 Task: Add Attachment from "Attach a link" to Card Card0000000080 in Board Board0000000020 in Workspace WS0000000007 in Trello. Add Cover Red to Card Card0000000080 in Board Board0000000020 in Workspace WS0000000007 in Trello. Add "Join Card" Button Button0000000080  to Card Card0000000080 in Board Board0000000020 in Workspace WS0000000007 in Trello. Add Description DS0000000080 to Card Card0000000080 in Board Board0000000020 in Workspace WS0000000007 in Trello. Add Comment CM0000000080 to Card Card0000000080 in Board Board0000000020 in Workspace WS0000000007 in Trello
Action: Mouse moved to (359, 516)
Screenshot: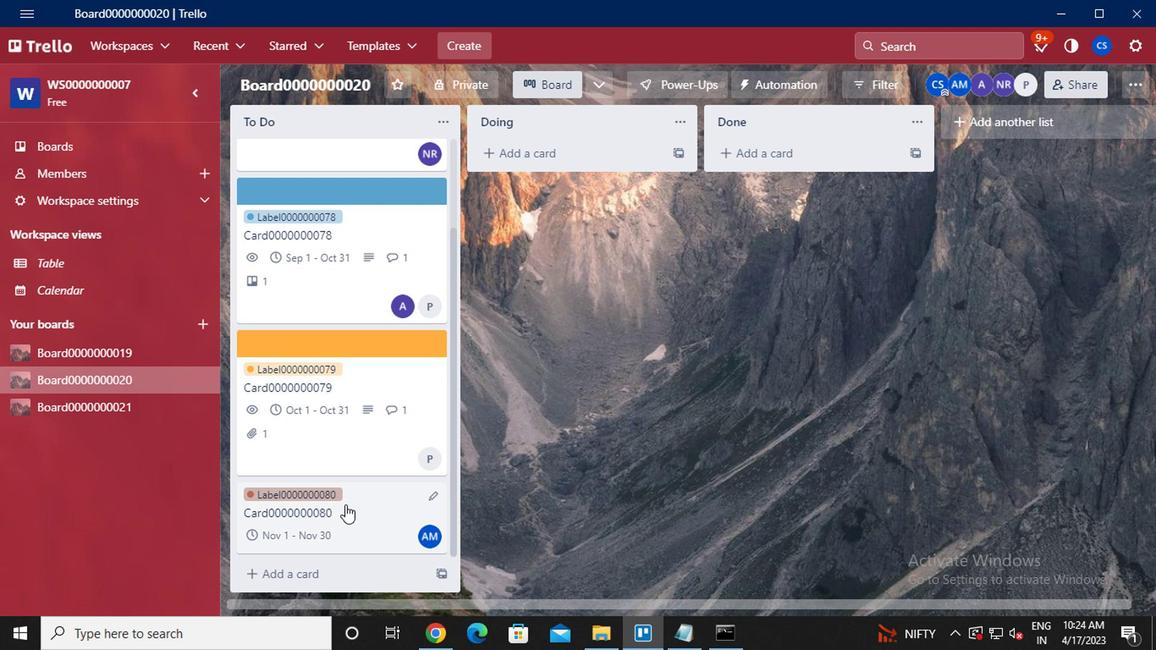 
Action: Mouse pressed left at (359, 516)
Screenshot: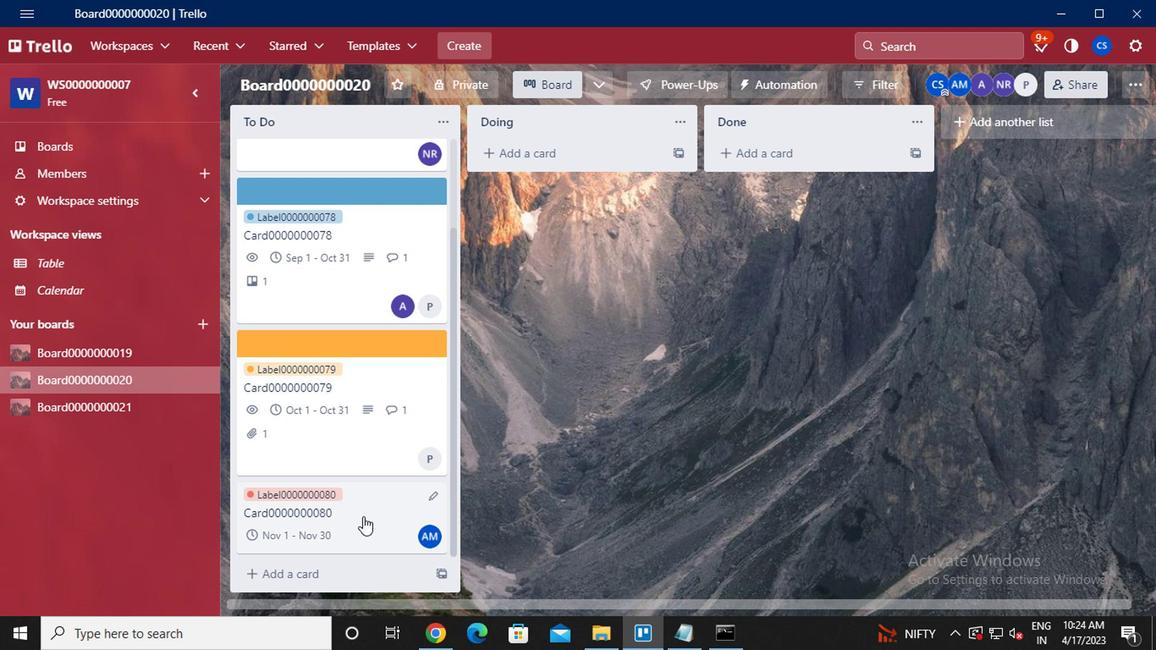 
Action: Mouse moved to (803, 356)
Screenshot: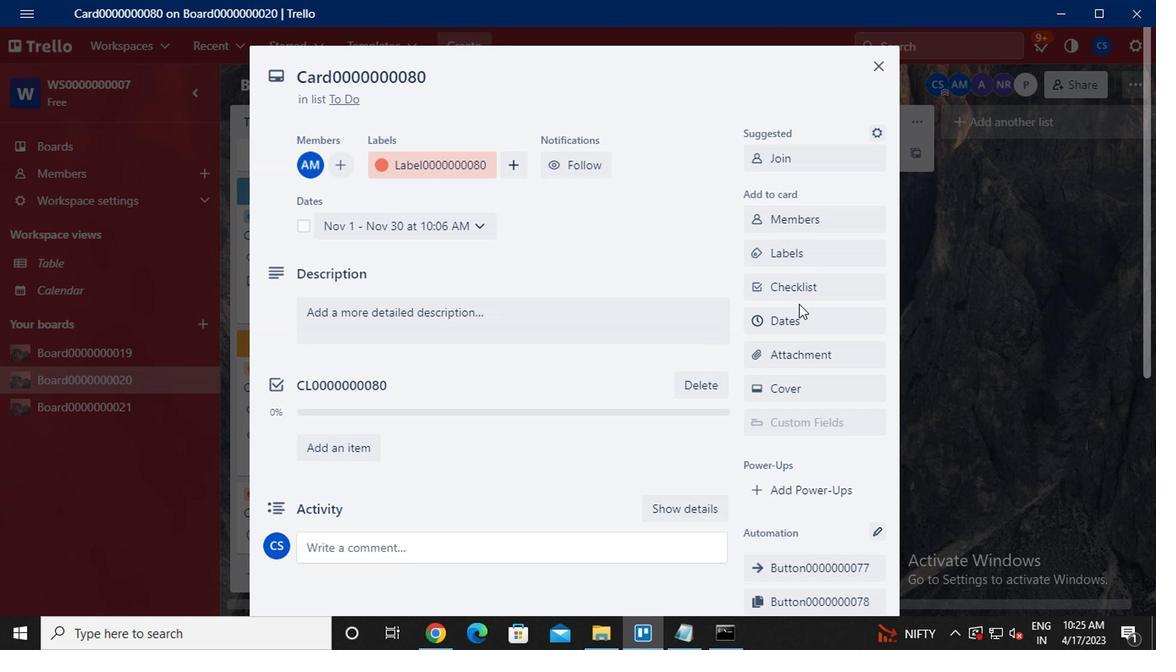 
Action: Mouse pressed left at (803, 356)
Screenshot: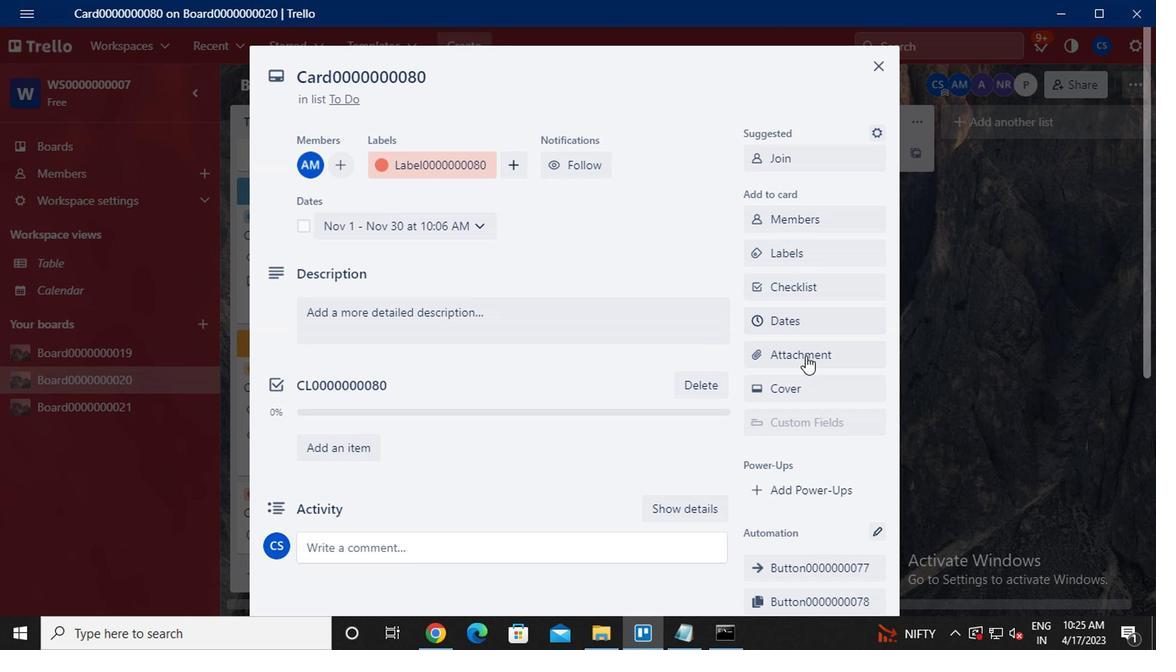 
Action: Key pressed ctrl+V<Key.enter>
Screenshot: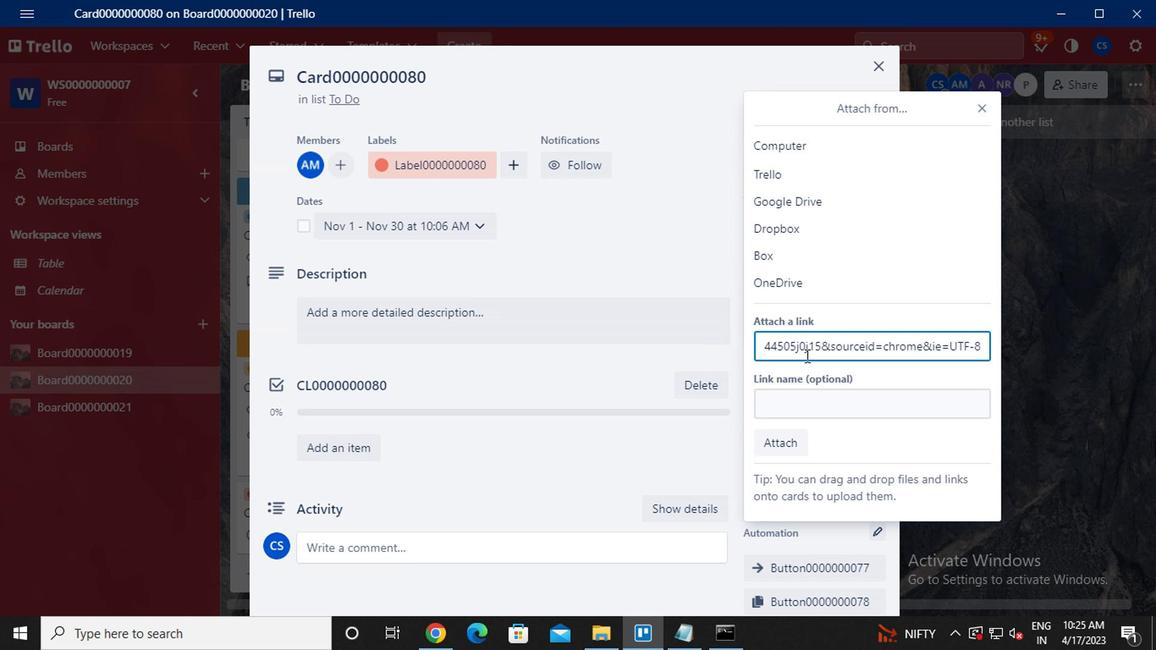 
Action: Mouse moved to (818, 296)
Screenshot: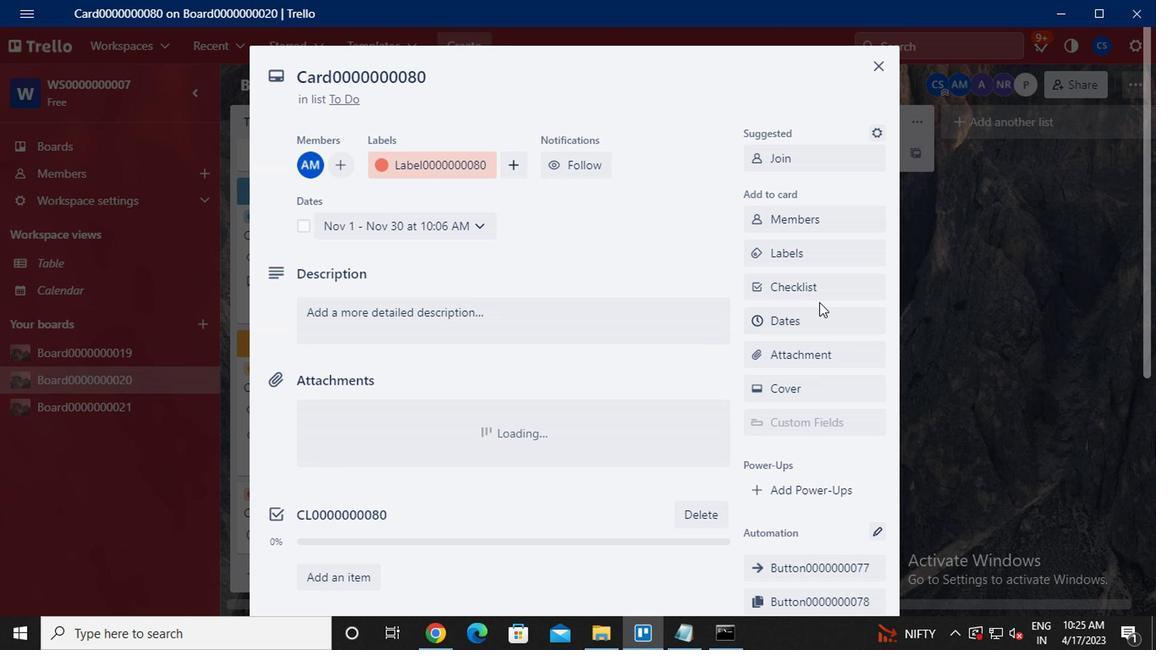 
Action: Mouse pressed left at (818, 296)
Screenshot: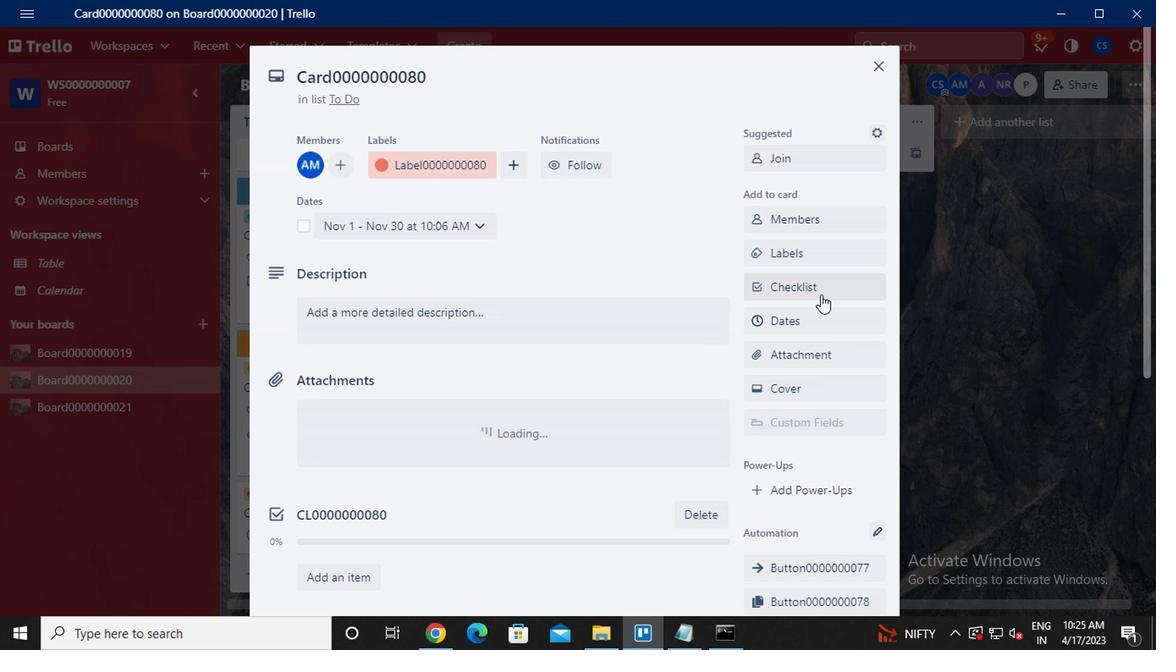 
Action: Mouse moved to (976, 324)
Screenshot: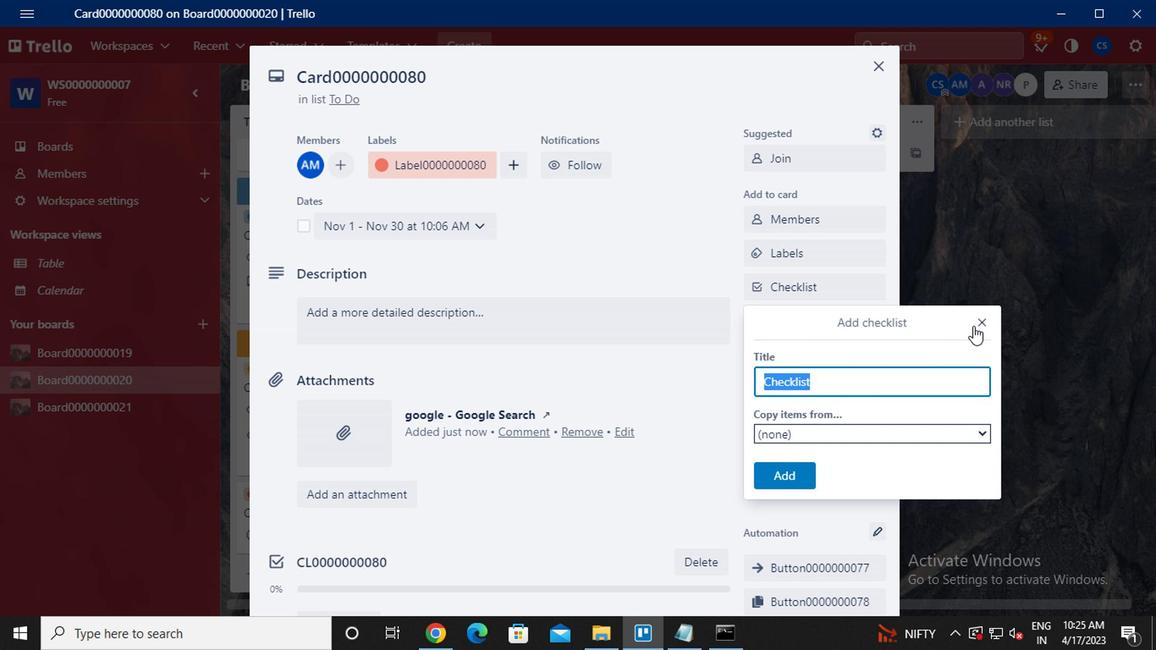 
Action: Mouse pressed left at (976, 324)
Screenshot: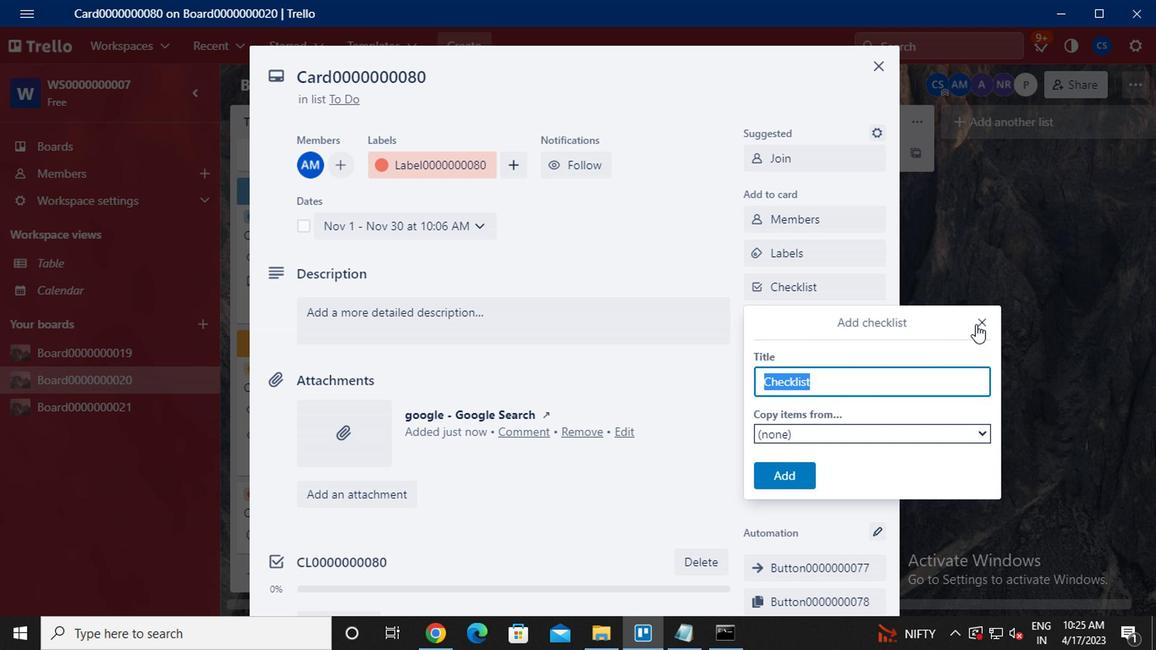
Action: Mouse moved to (807, 383)
Screenshot: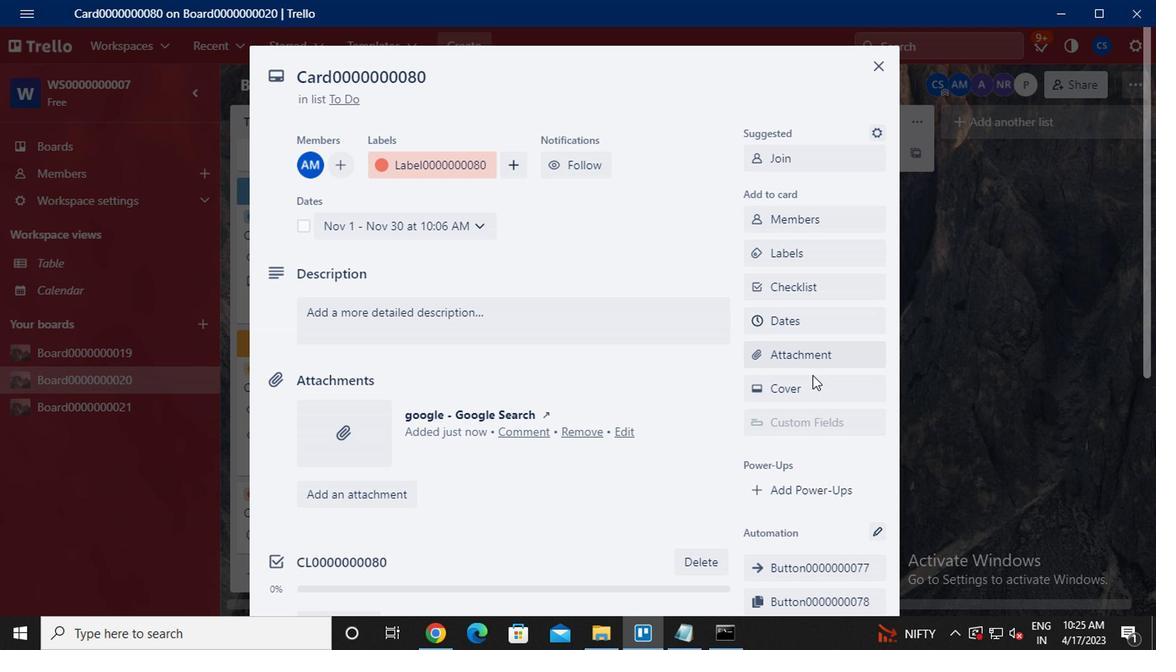 
Action: Mouse pressed left at (807, 383)
Screenshot: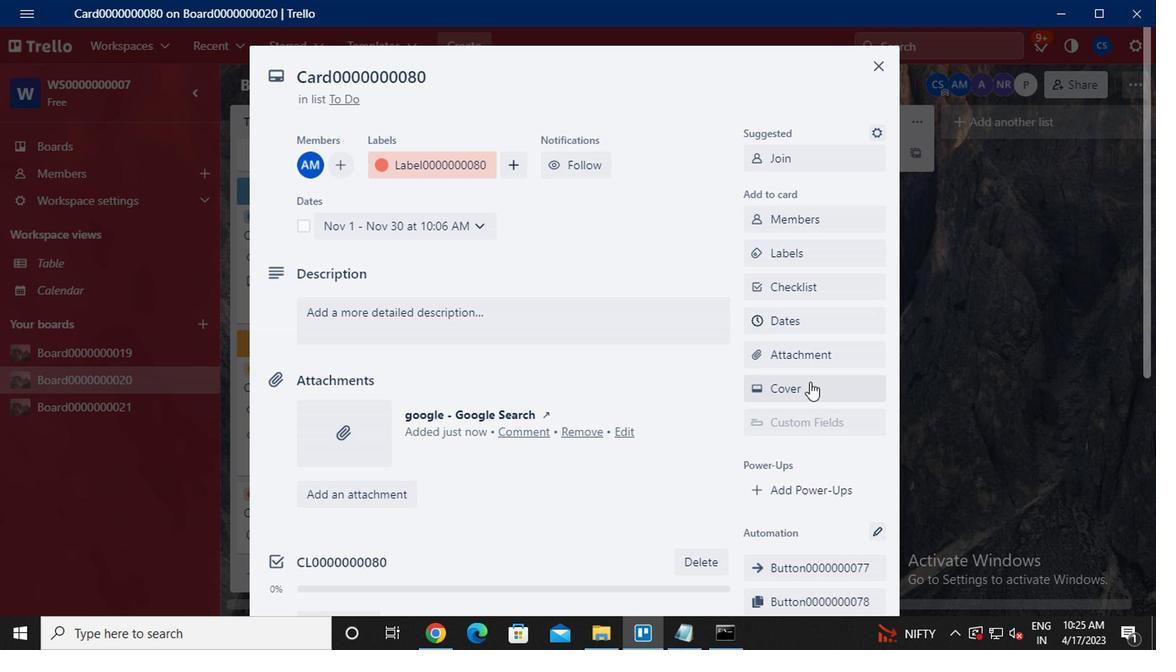 
Action: Mouse moved to (920, 285)
Screenshot: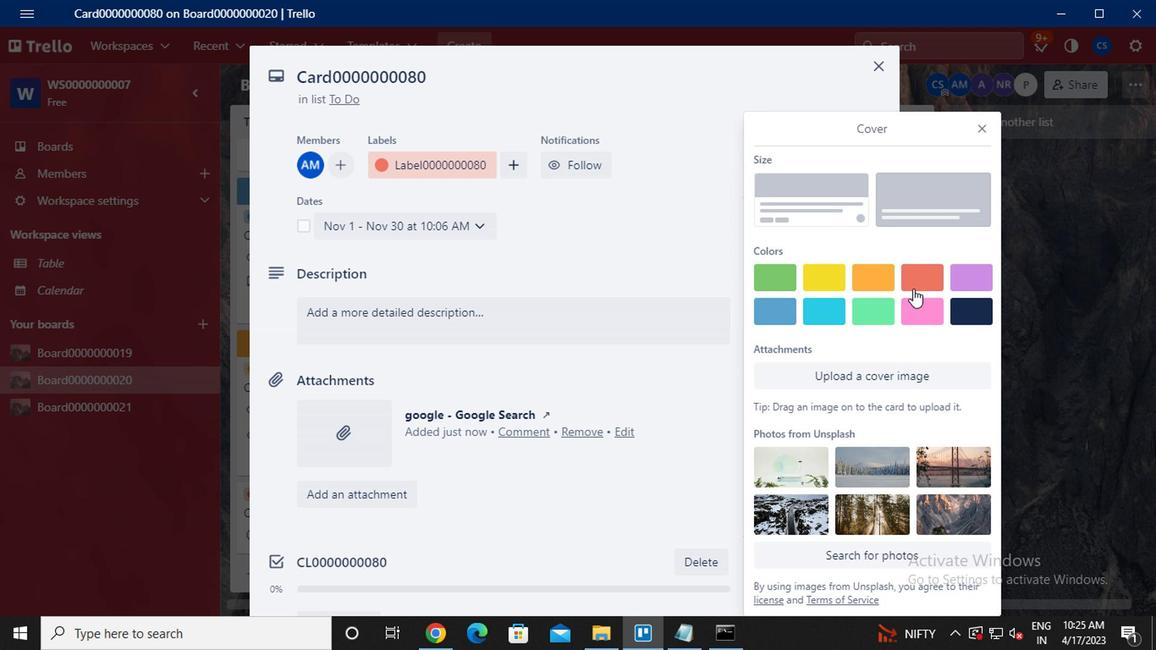 
Action: Mouse pressed left at (920, 285)
Screenshot: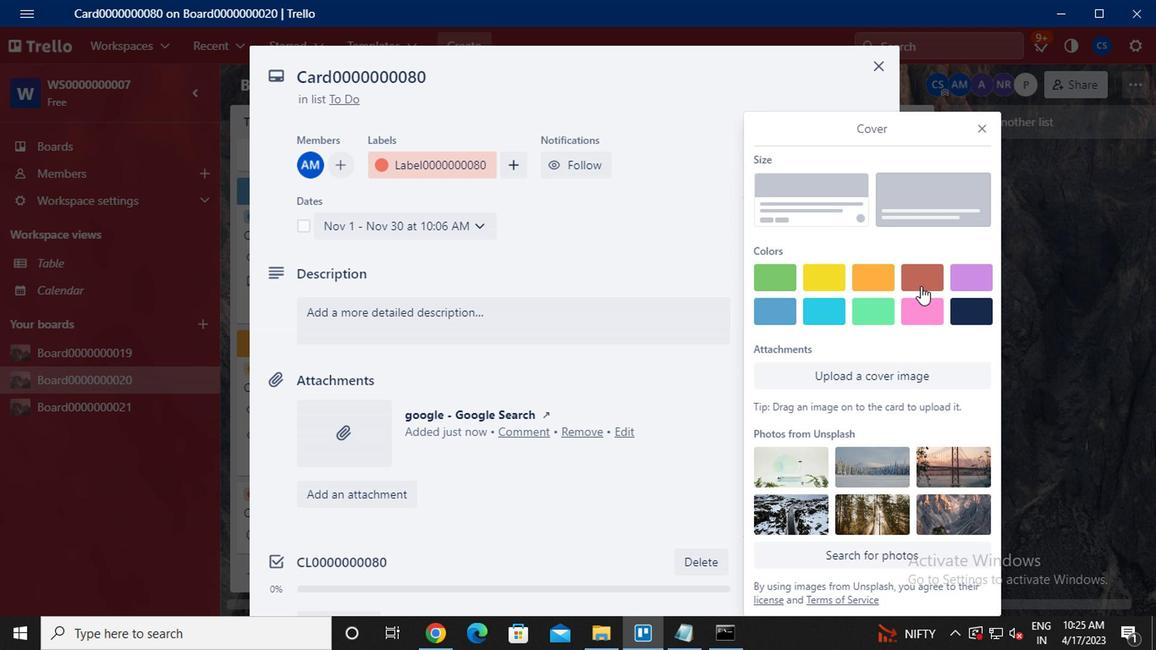 
Action: Mouse moved to (974, 104)
Screenshot: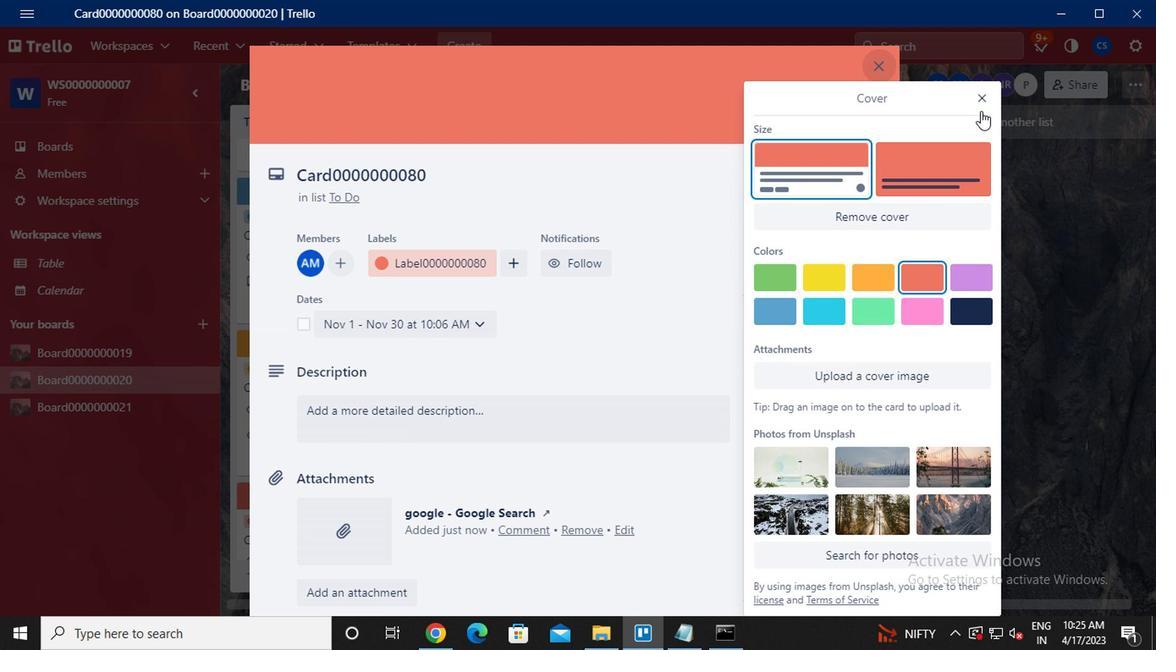 
Action: Mouse pressed left at (974, 104)
Screenshot: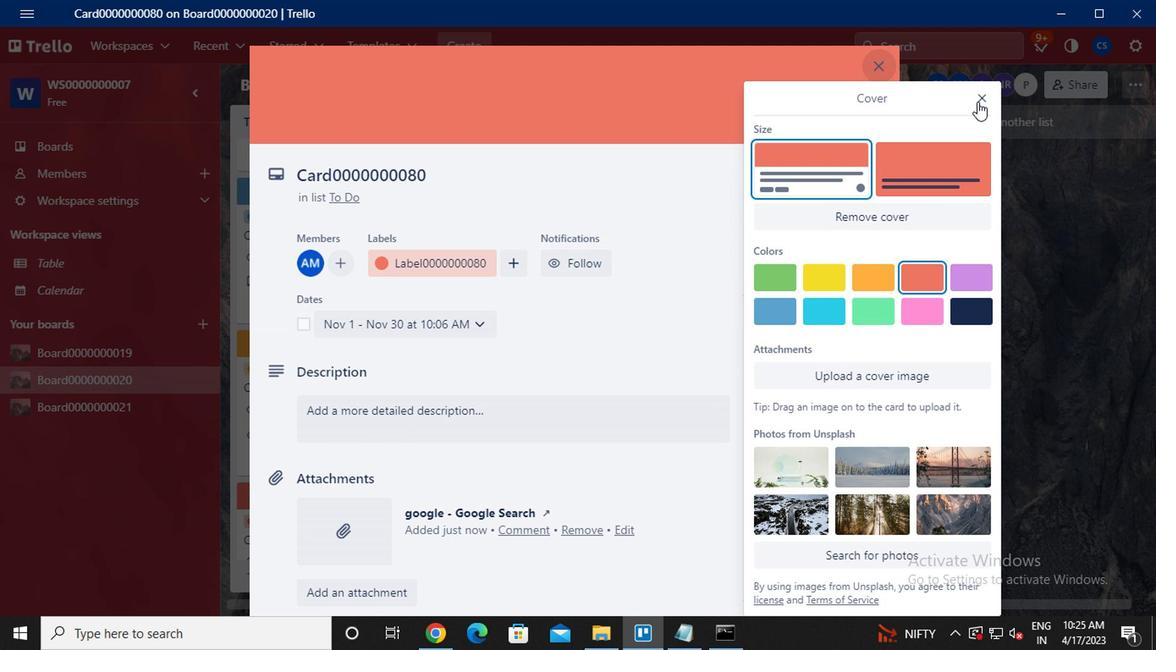 
Action: Mouse moved to (886, 256)
Screenshot: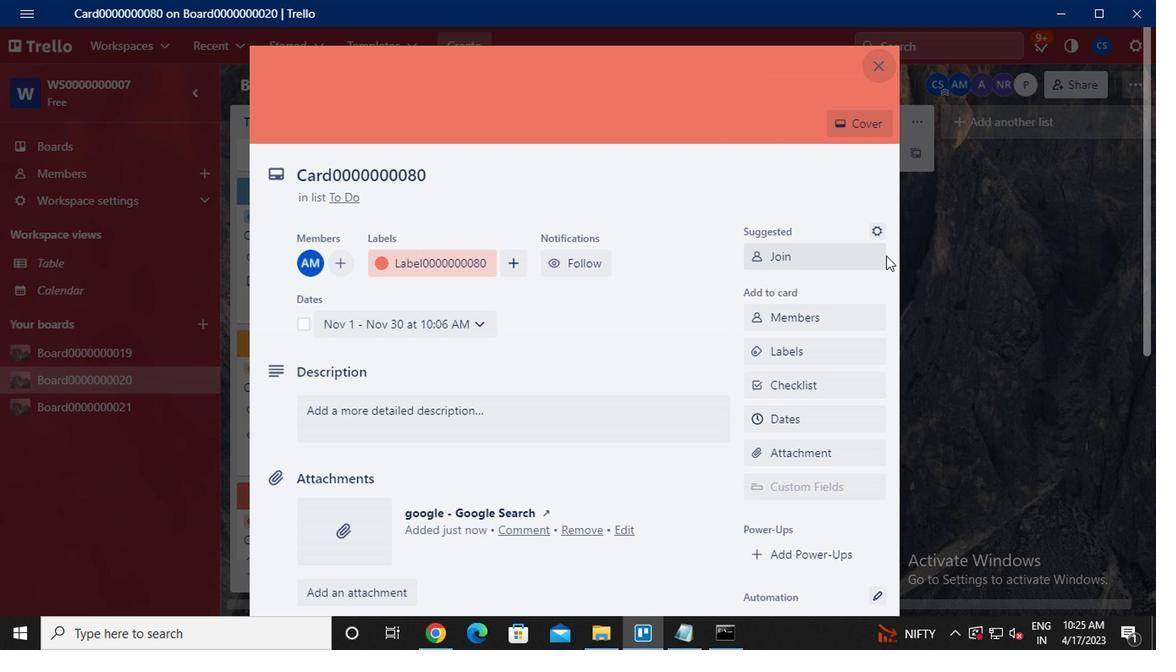 
Action: Mouse scrolled (886, 256) with delta (0, 0)
Screenshot: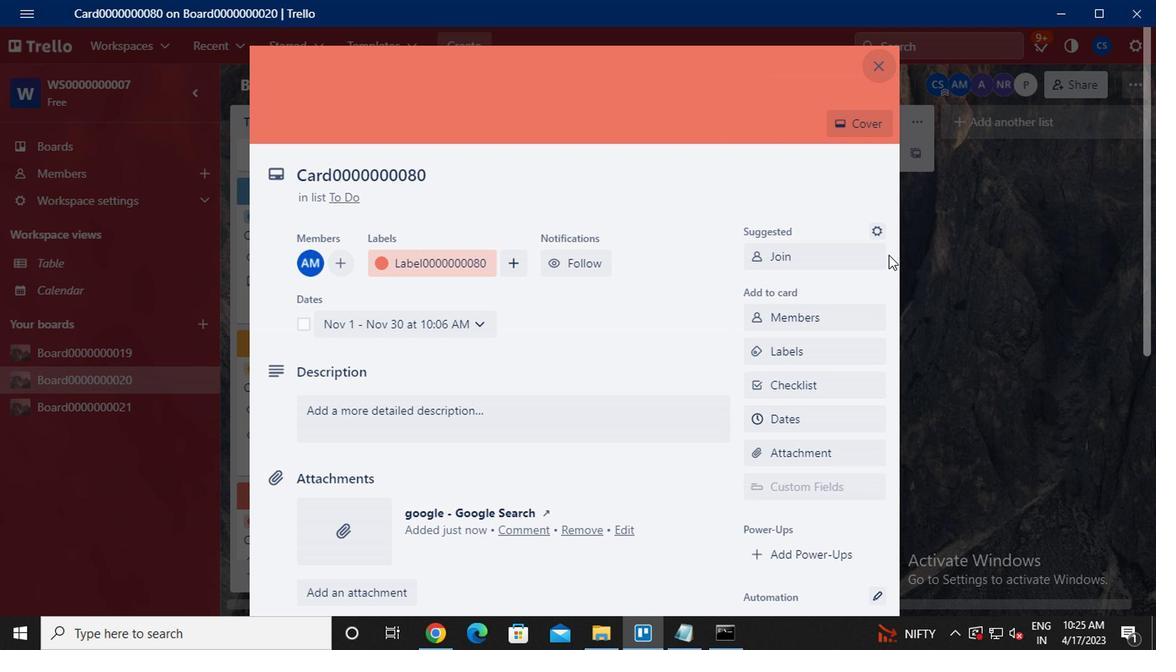 
Action: Mouse moved to (878, 260)
Screenshot: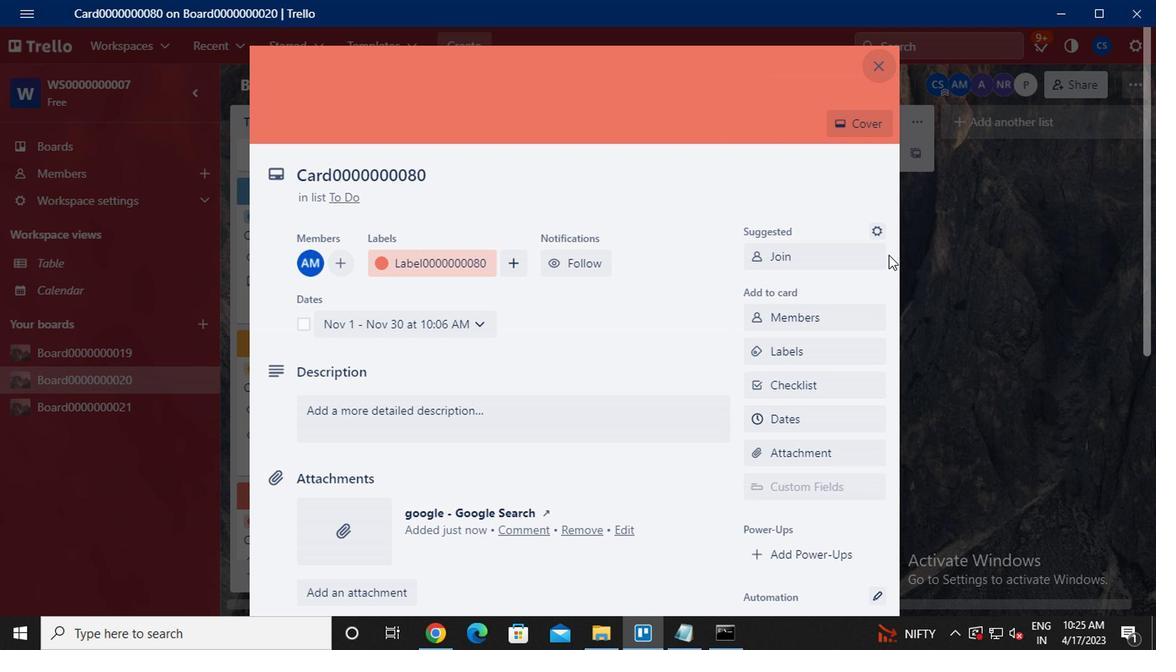 
Action: Mouse scrolled (878, 260) with delta (0, 0)
Screenshot: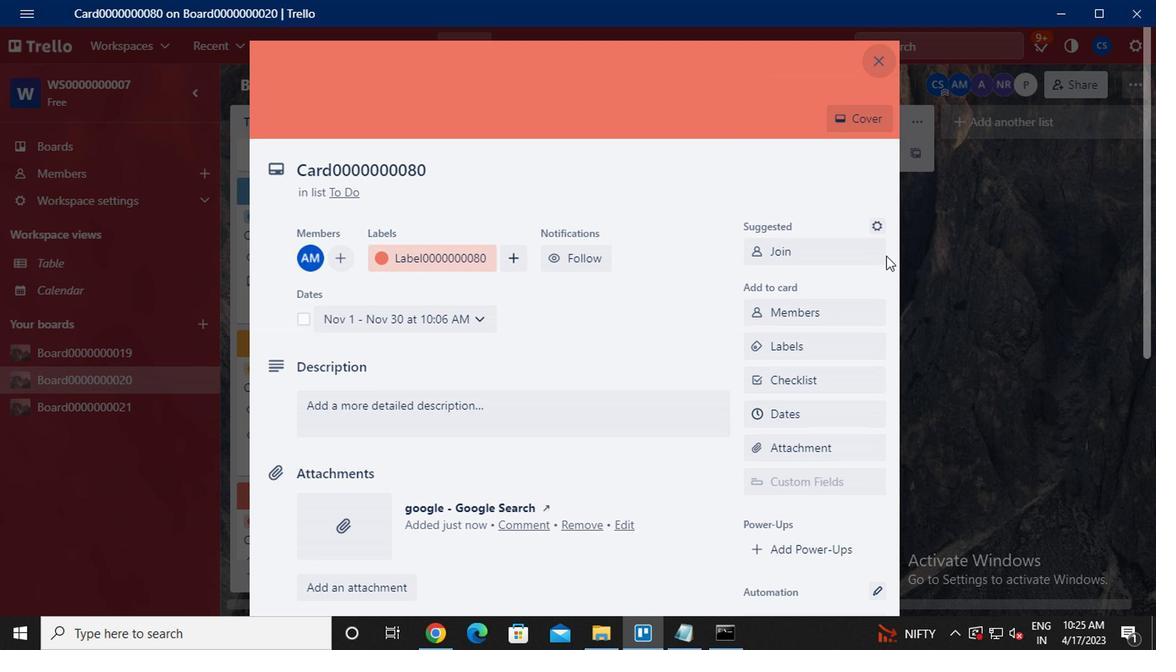 
Action: Mouse moved to (874, 268)
Screenshot: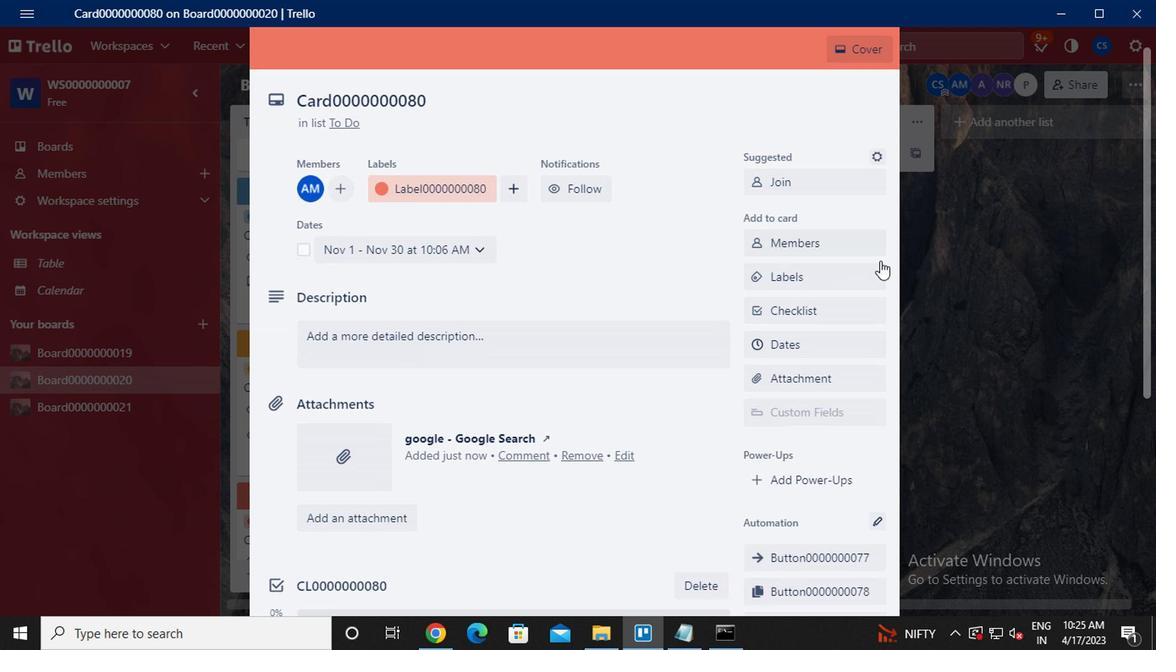 
Action: Mouse scrolled (874, 267) with delta (0, -1)
Screenshot: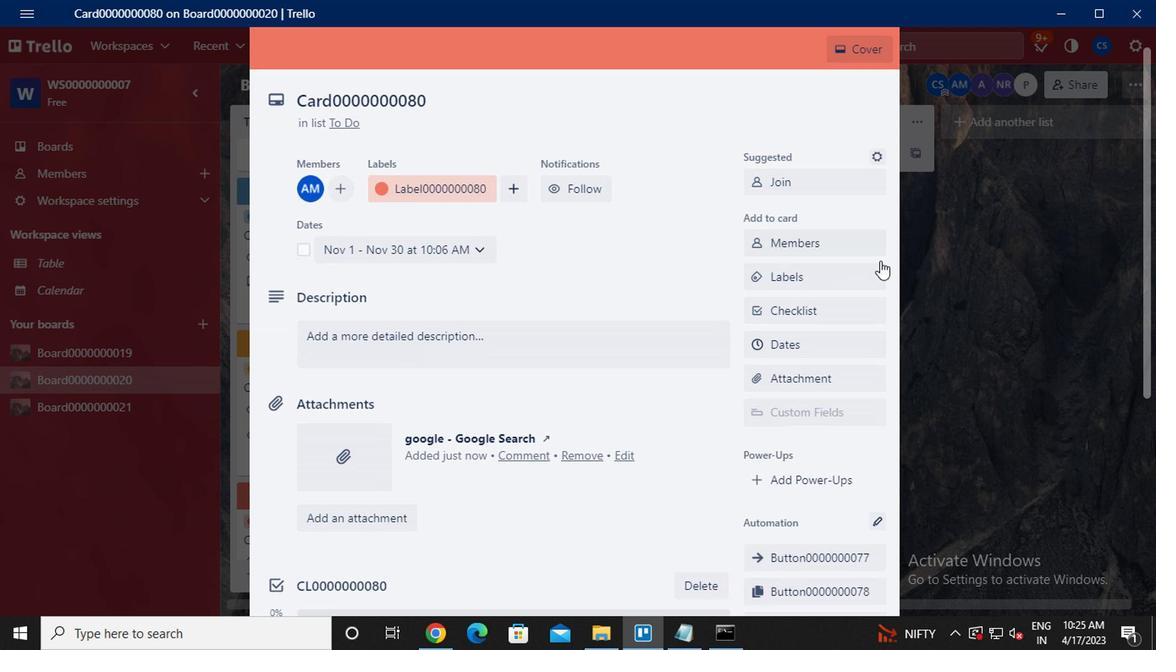 
Action: Mouse moved to (863, 286)
Screenshot: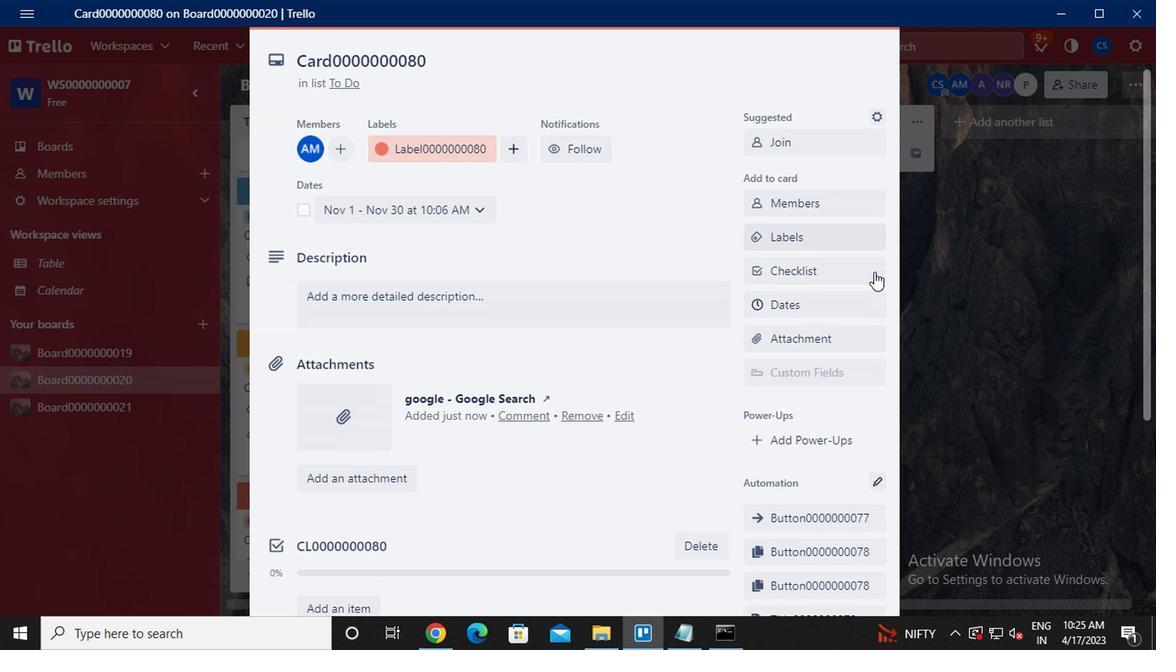 
Action: Mouse scrolled (863, 286) with delta (0, 0)
Screenshot: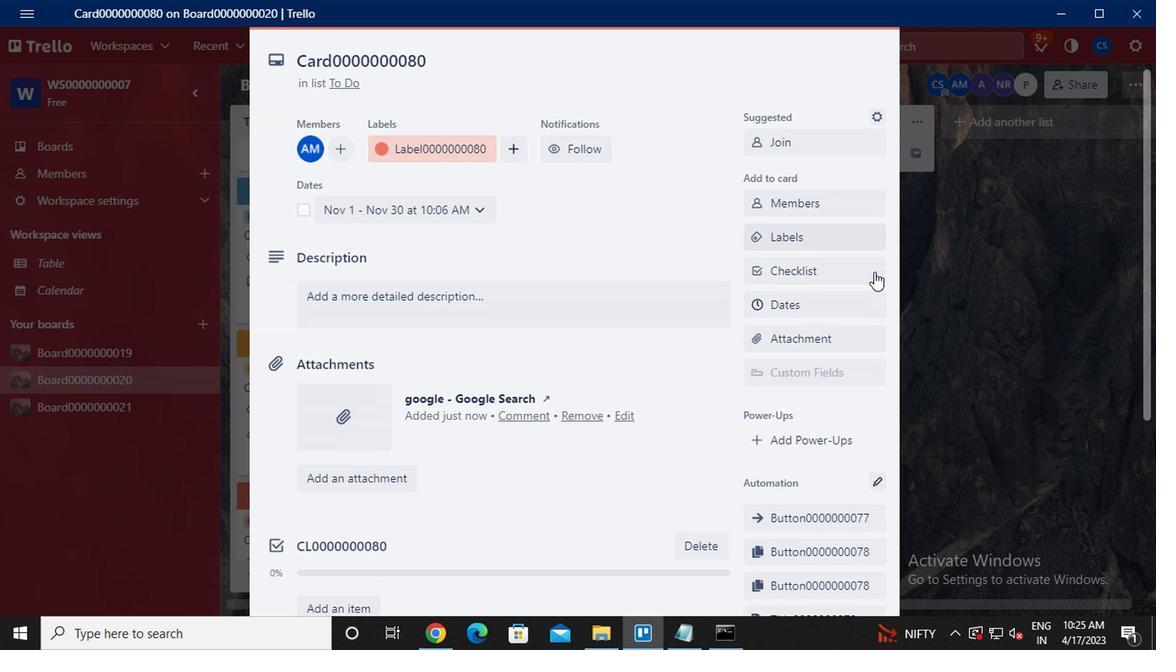 
Action: Mouse moved to (805, 419)
Screenshot: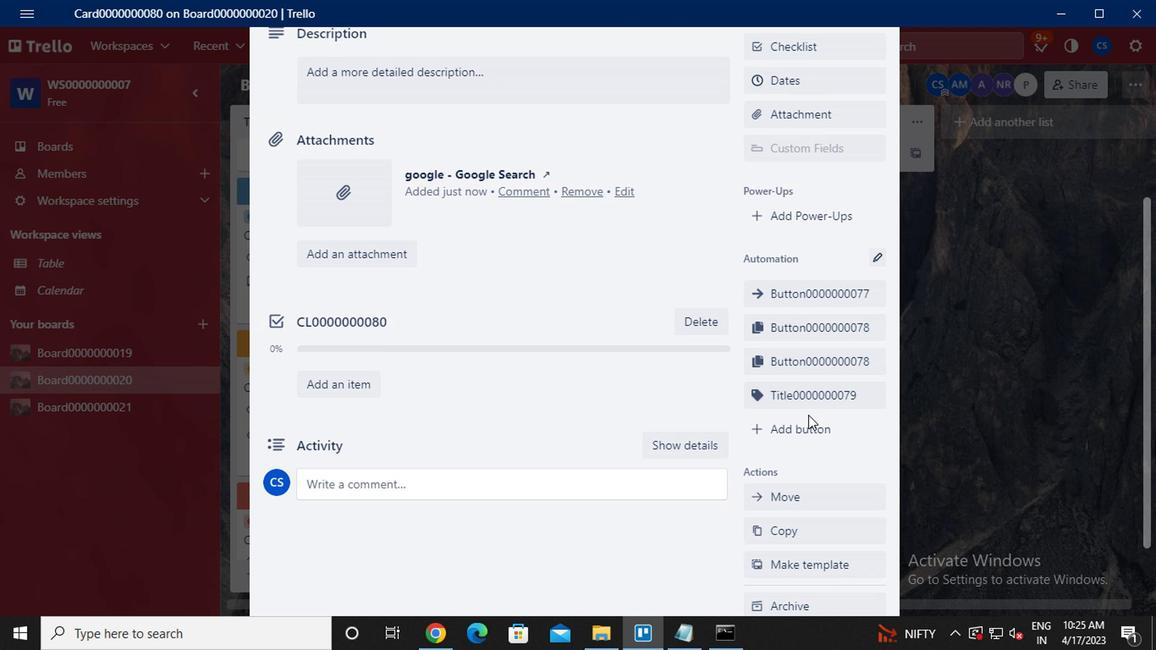 
Action: Mouse pressed left at (805, 419)
Screenshot: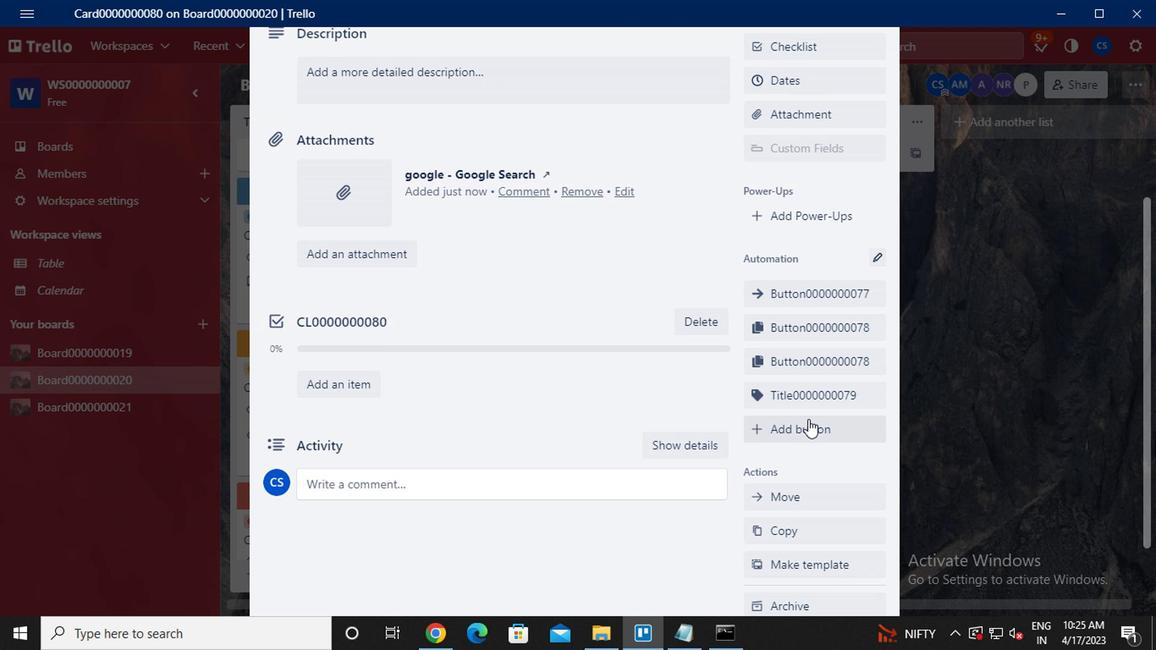 
Action: Mouse moved to (817, 261)
Screenshot: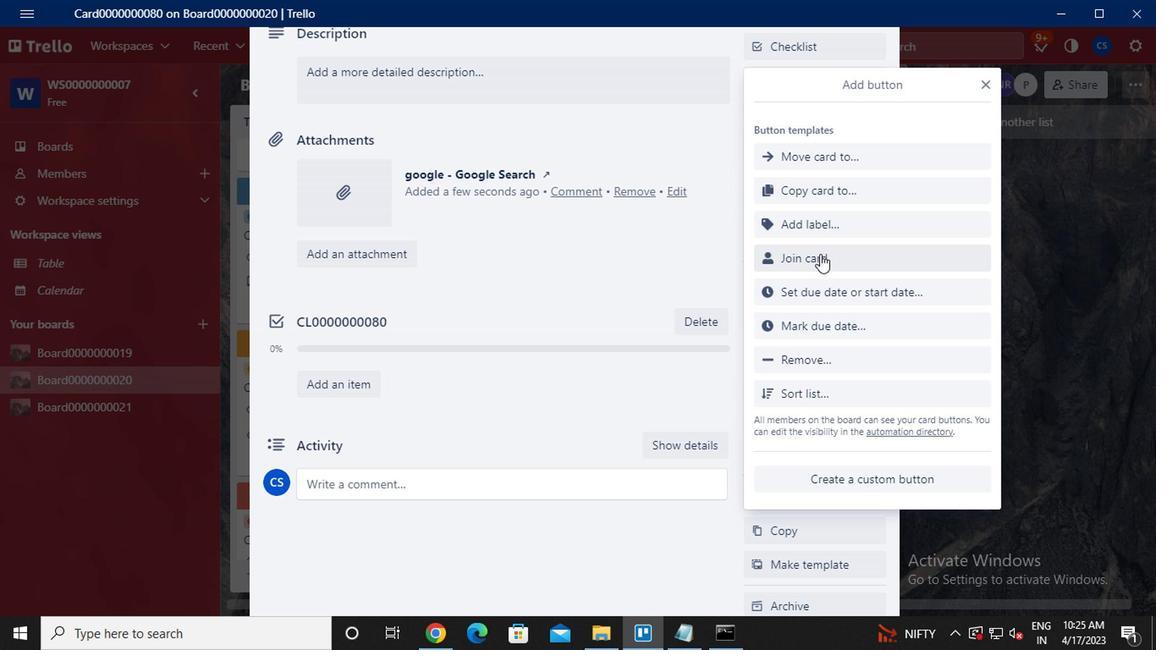 
Action: Mouse pressed left at (817, 261)
Screenshot: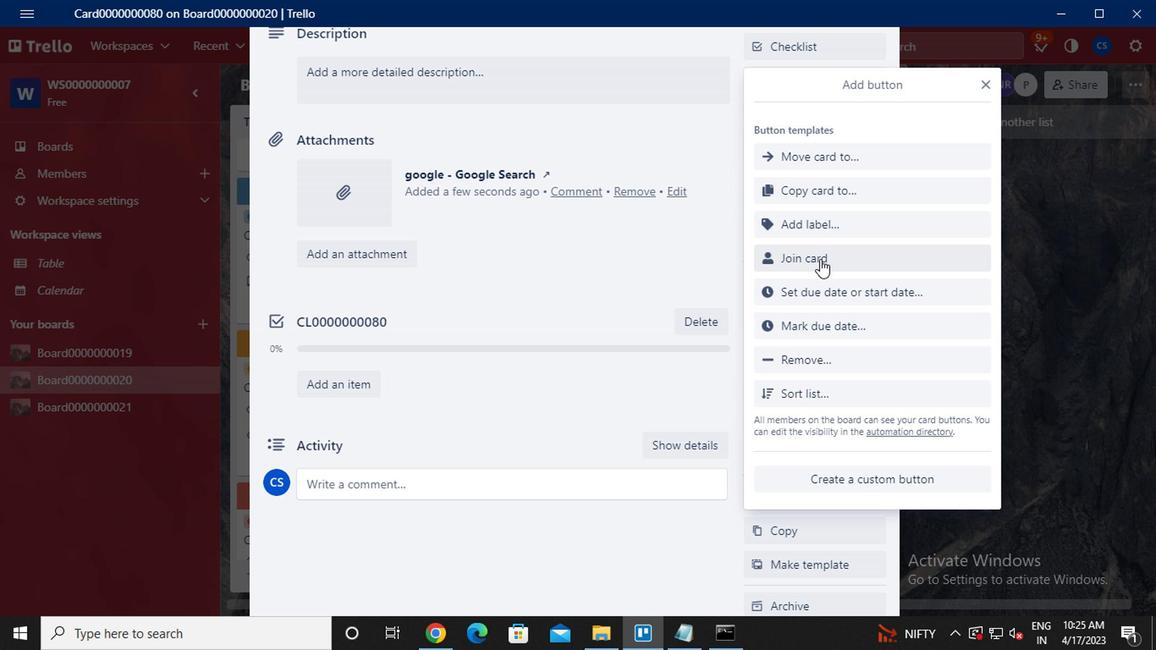 
Action: Key pressed ctrl+B<Key.caps_lock>utton0000000080
Screenshot: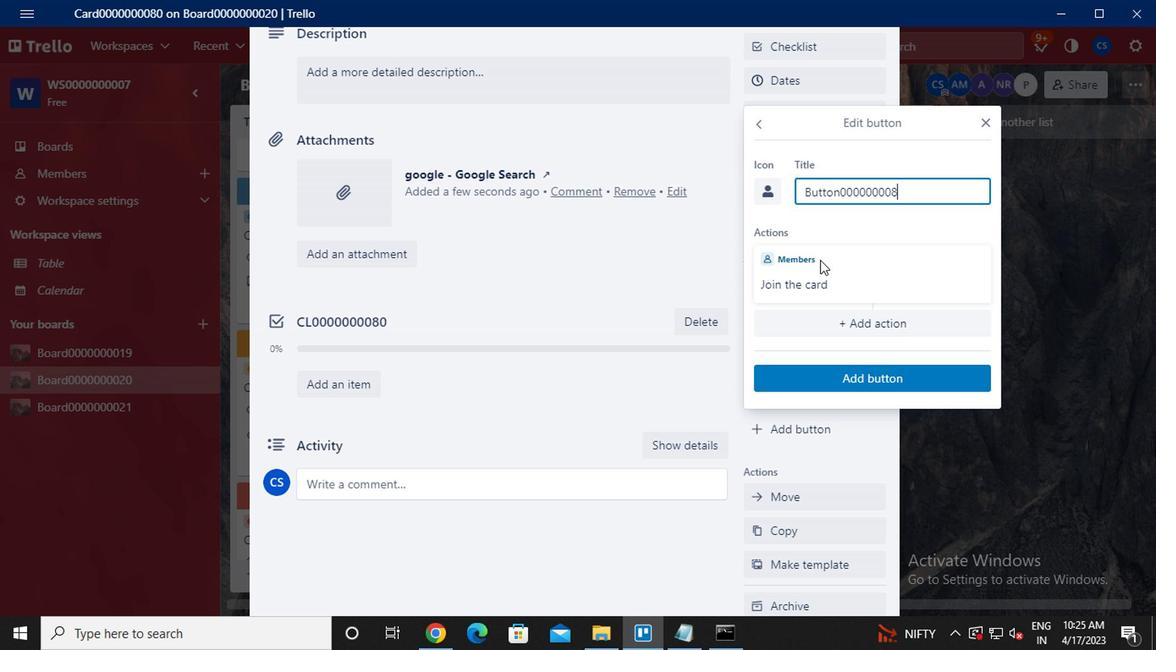 
Action: Mouse moved to (849, 384)
Screenshot: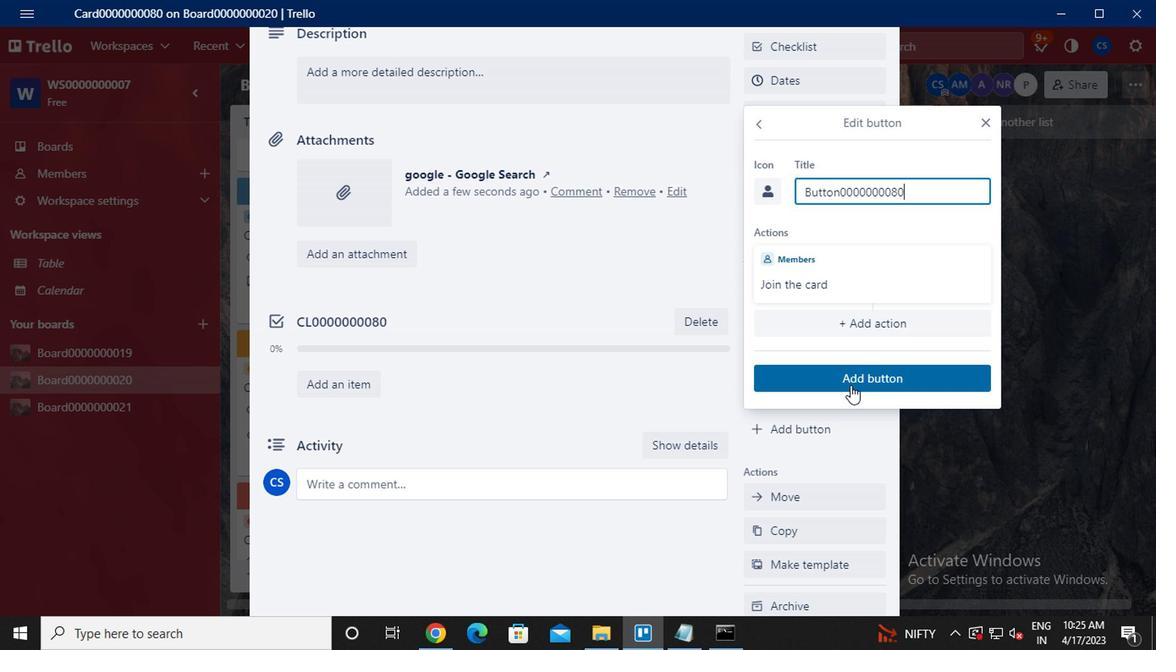 
Action: Mouse pressed left at (849, 384)
Screenshot: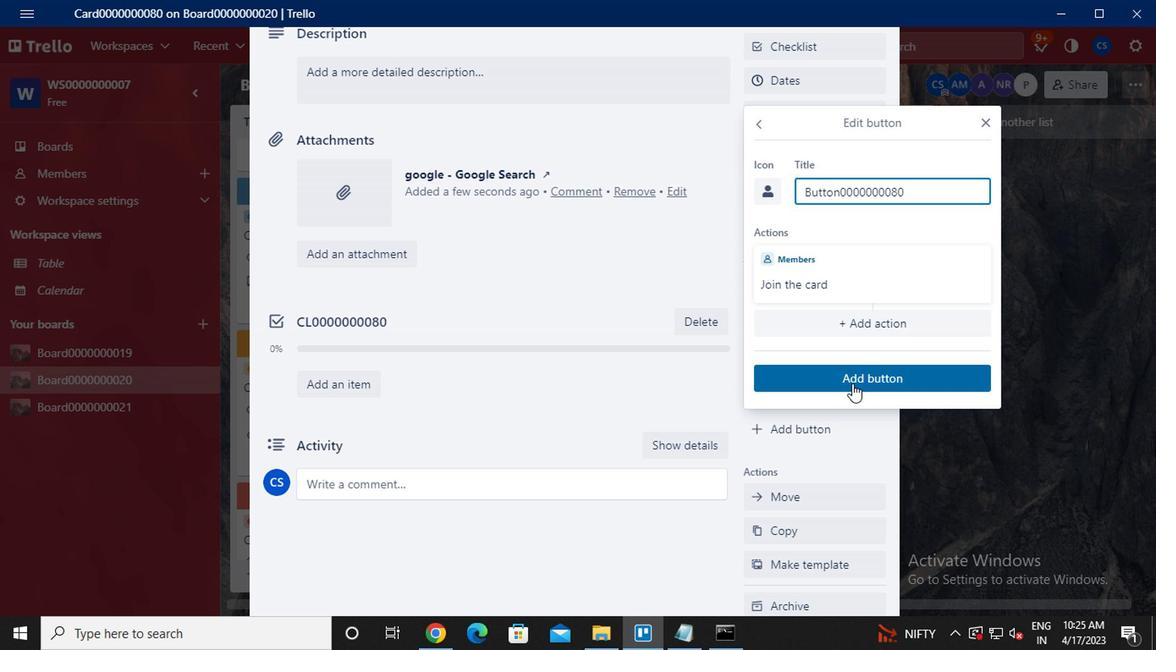 
Action: Mouse moved to (531, 322)
Screenshot: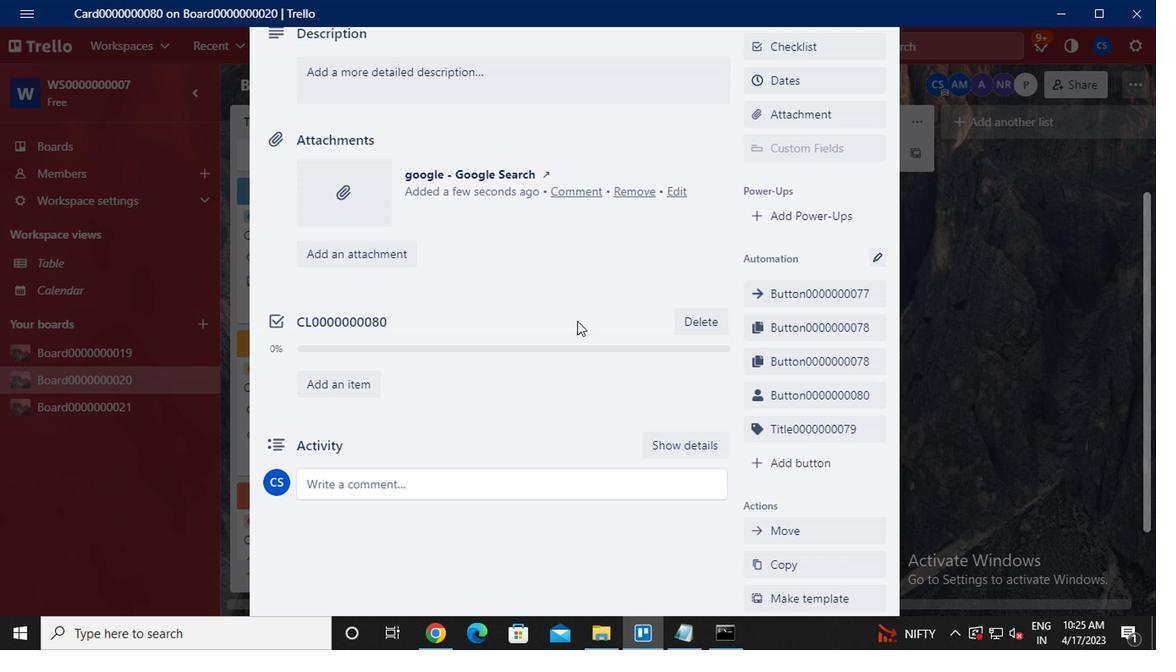 
Action: Mouse scrolled (531, 323) with delta (0, 1)
Screenshot: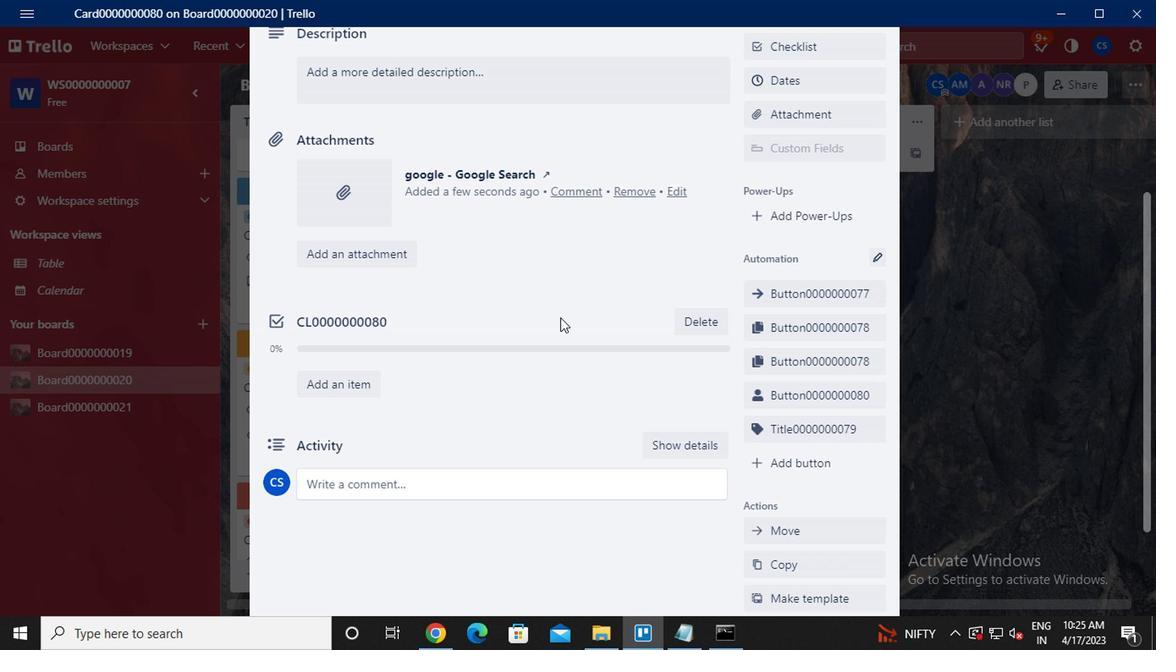 
Action: Mouse moved to (512, 321)
Screenshot: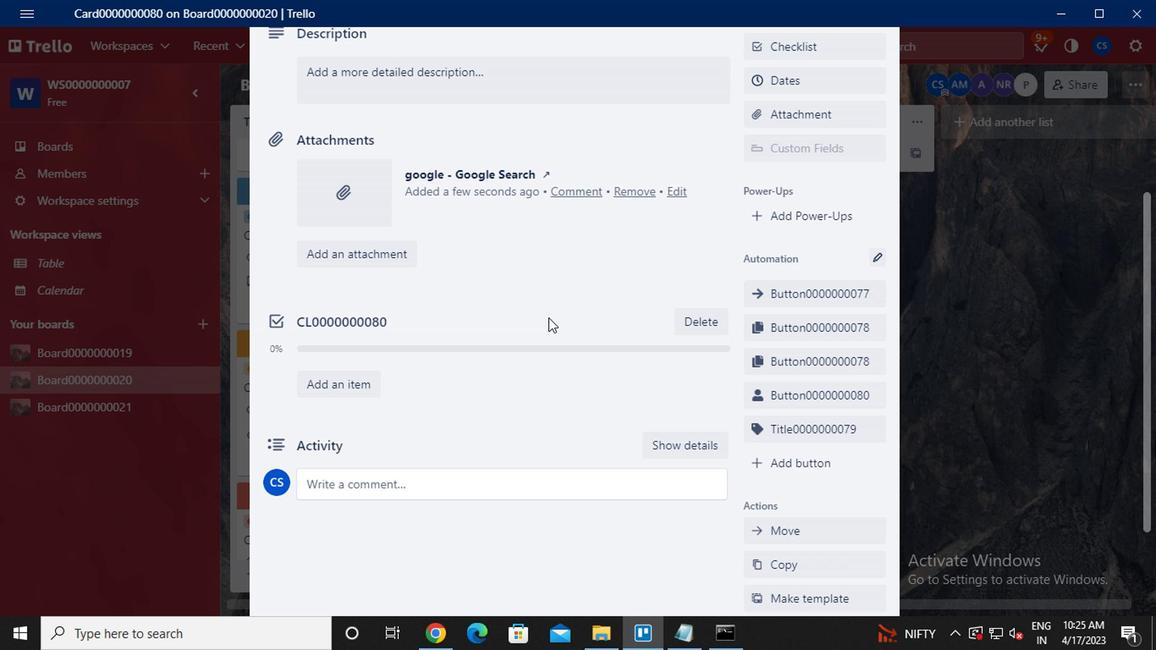 
Action: Mouse scrolled (512, 322) with delta (0, 0)
Screenshot: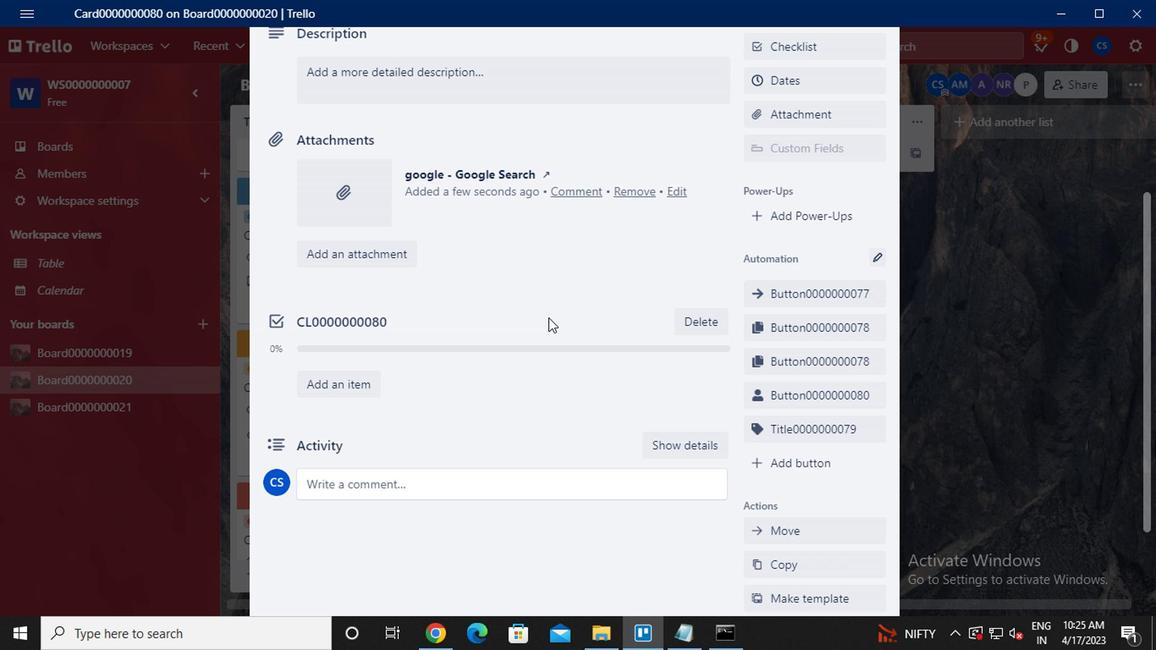 
Action: Mouse moved to (492, 315)
Screenshot: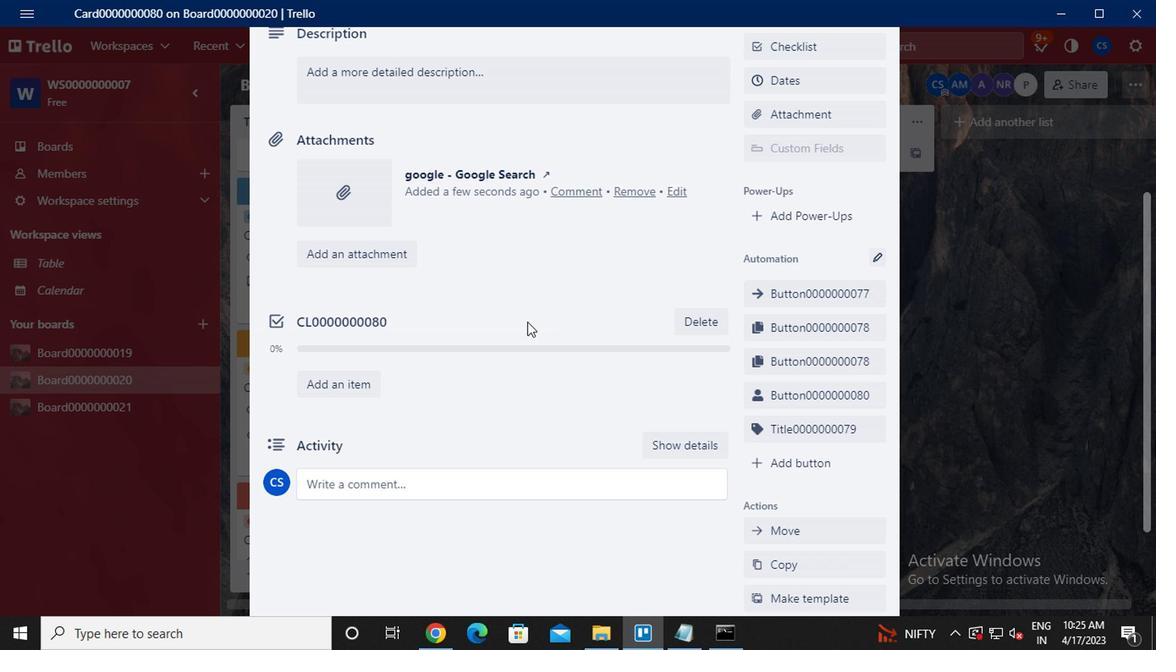 
Action: Mouse scrolled (492, 315) with delta (0, 0)
Screenshot: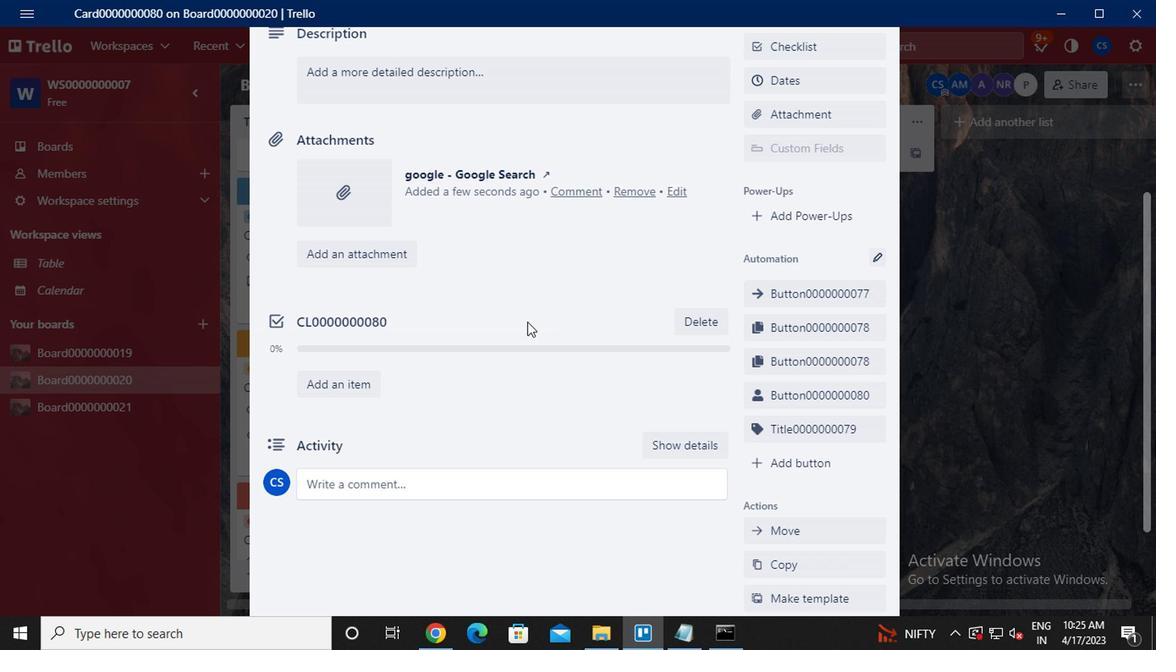 
Action: Mouse moved to (481, 331)
Screenshot: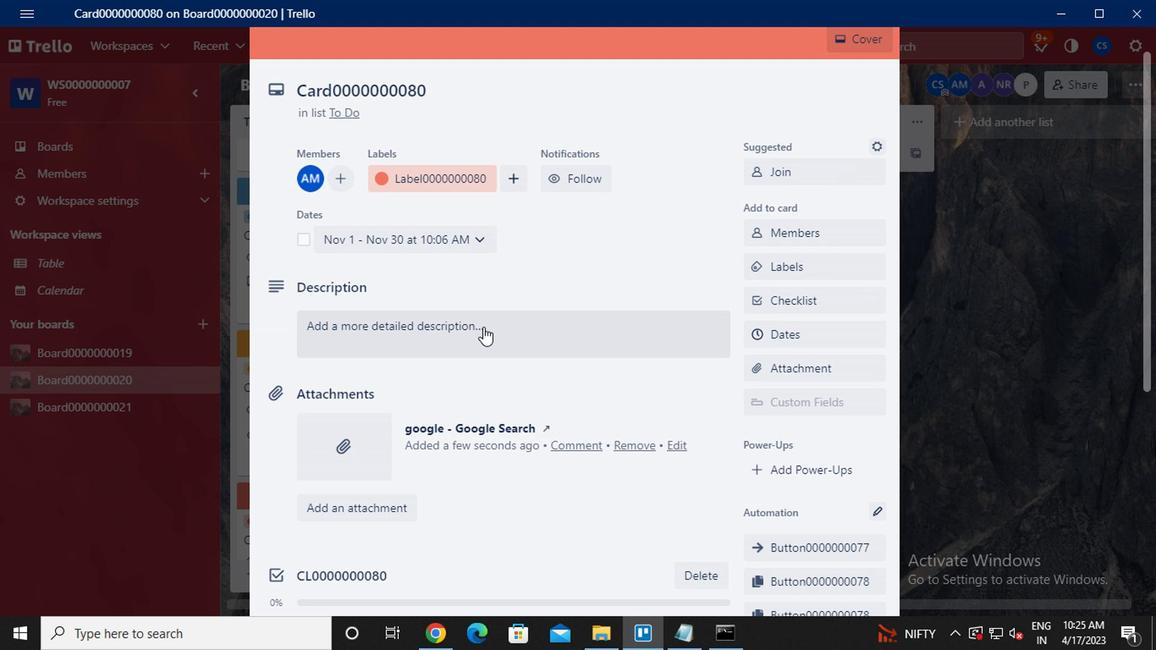 
Action: Mouse pressed left at (481, 331)
Screenshot: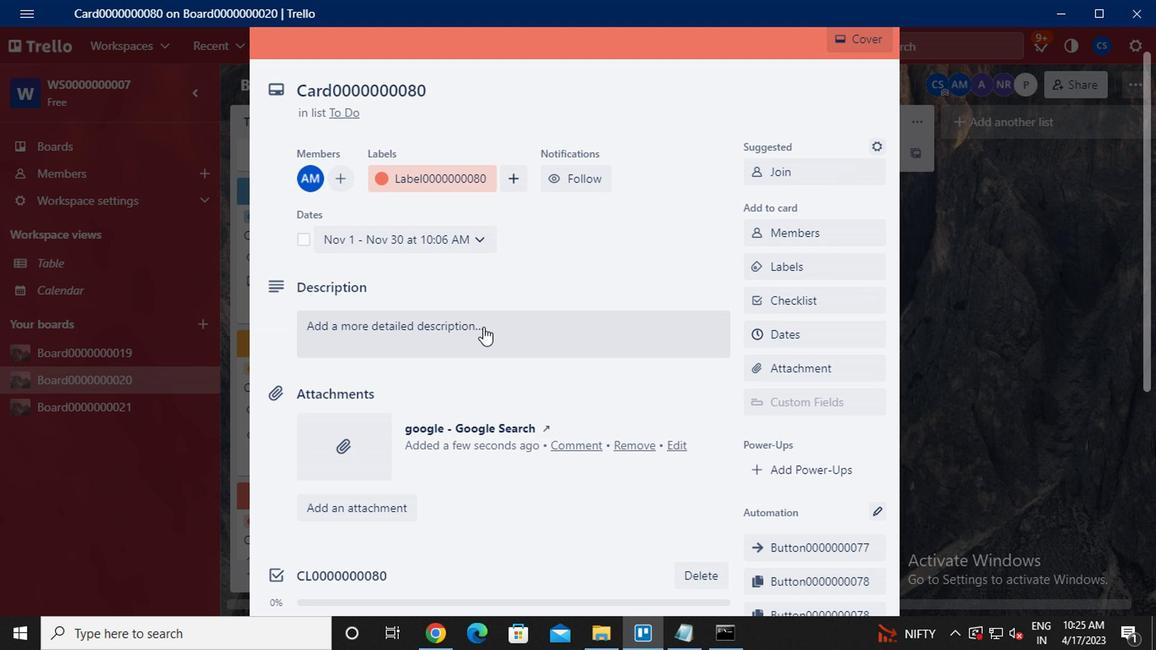 
Action: Key pressed <Key.caps_lock>ds0000000080
Screenshot: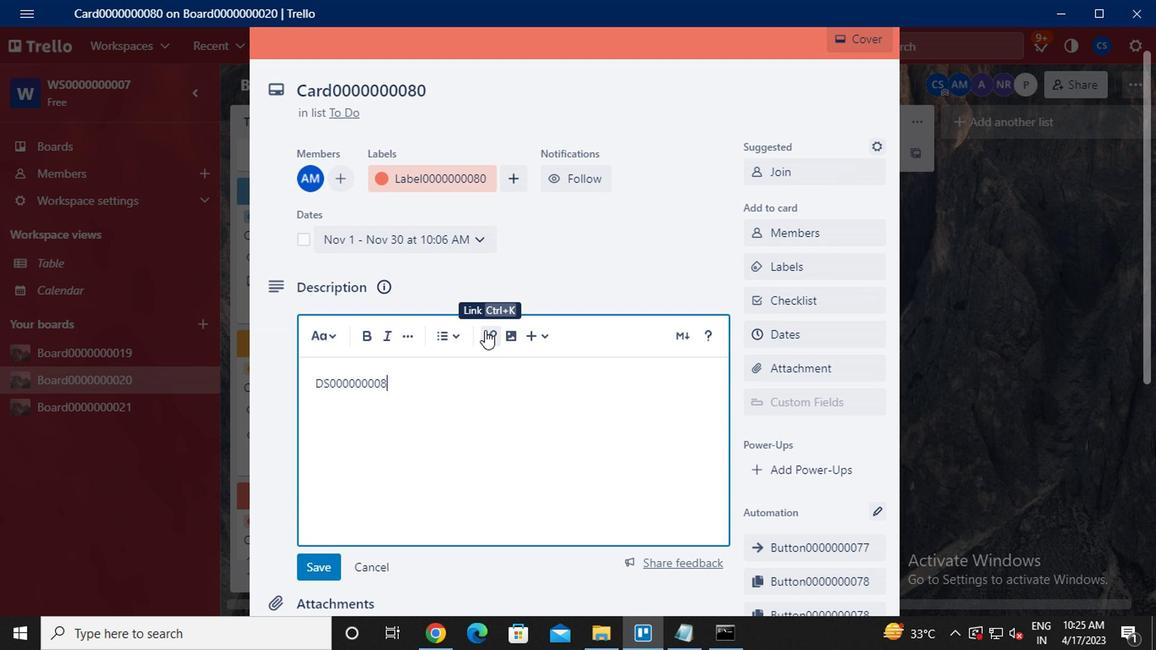
Action: Mouse moved to (339, 465)
Screenshot: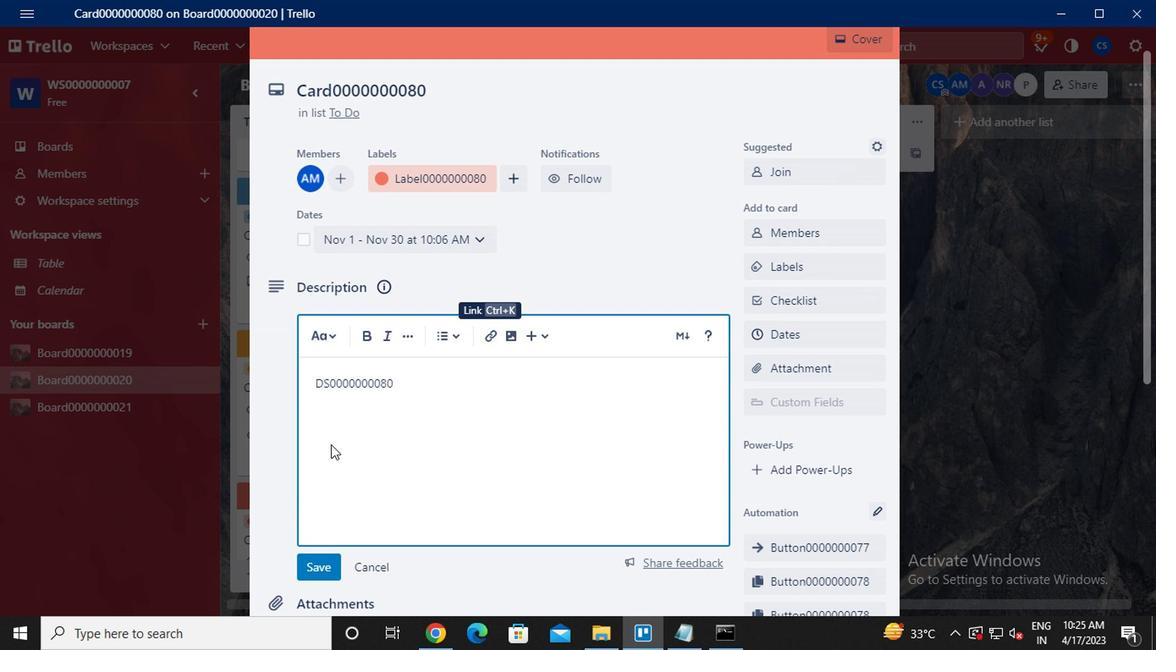
Action: Mouse scrolled (339, 464) with delta (0, -1)
Screenshot: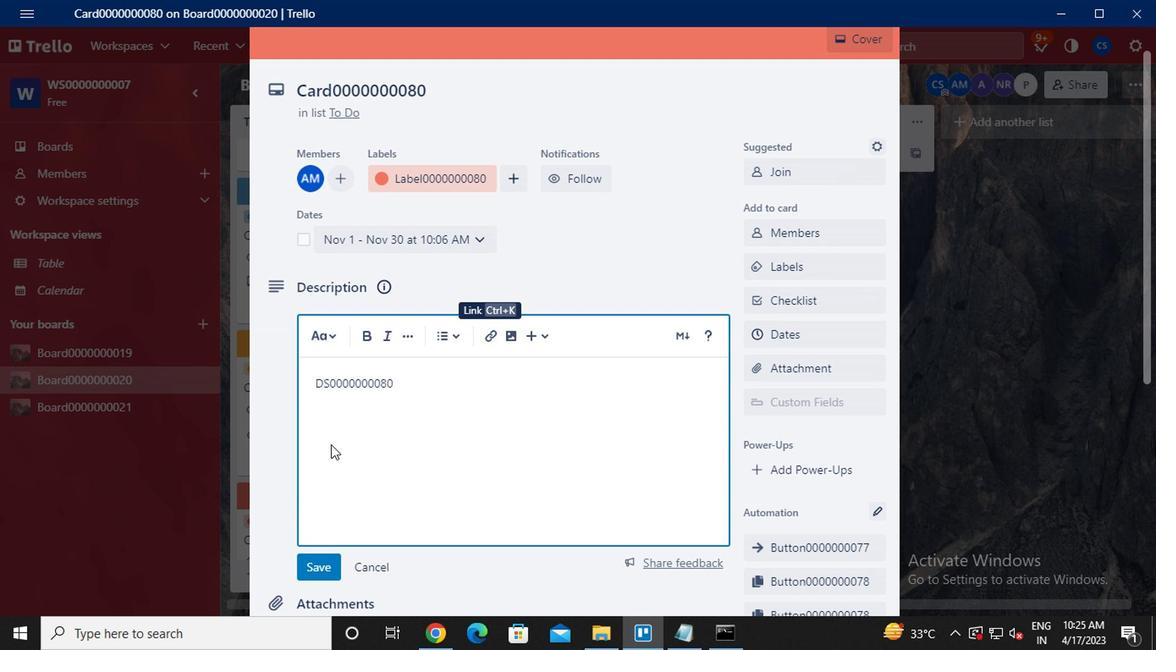 
Action: Mouse moved to (360, 470)
Screenshot: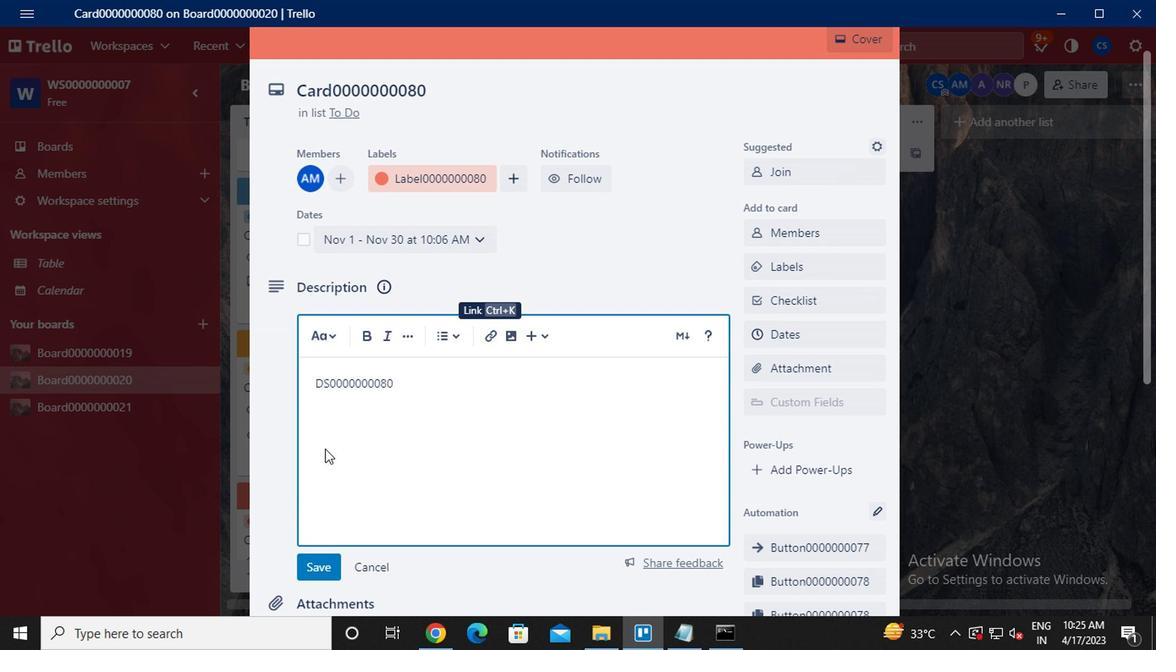 
Action: Mouse scrolled (360, 469) with delta (0, 0)
Screenshot: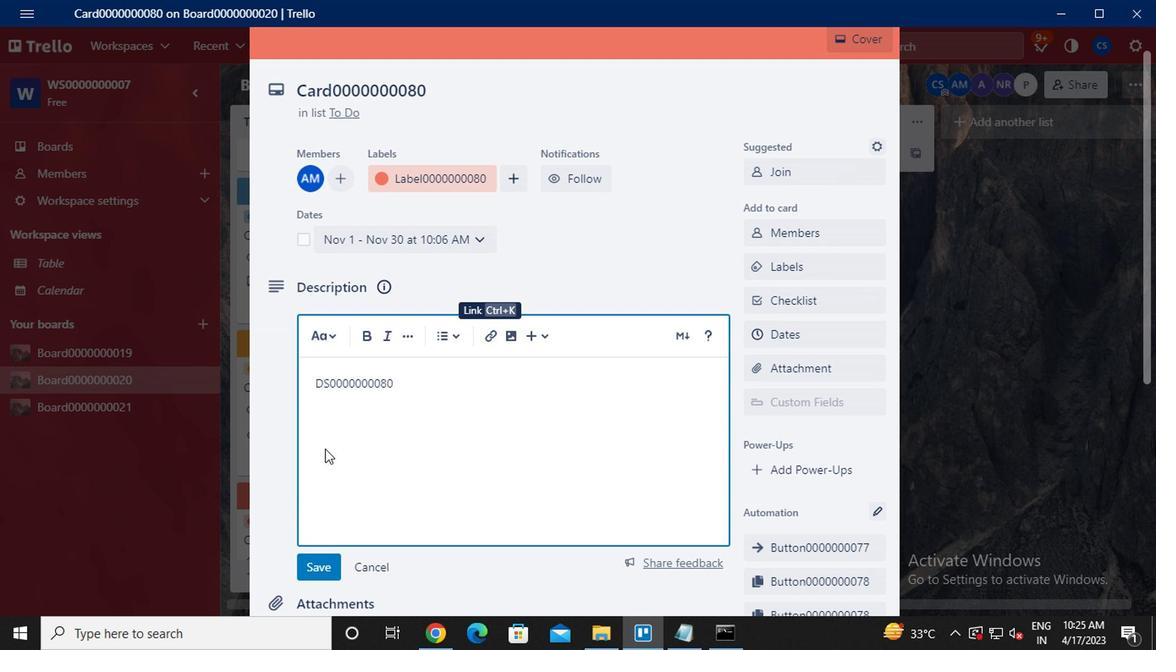 
Action: Mouse moved to (321, 409)
Screenshot: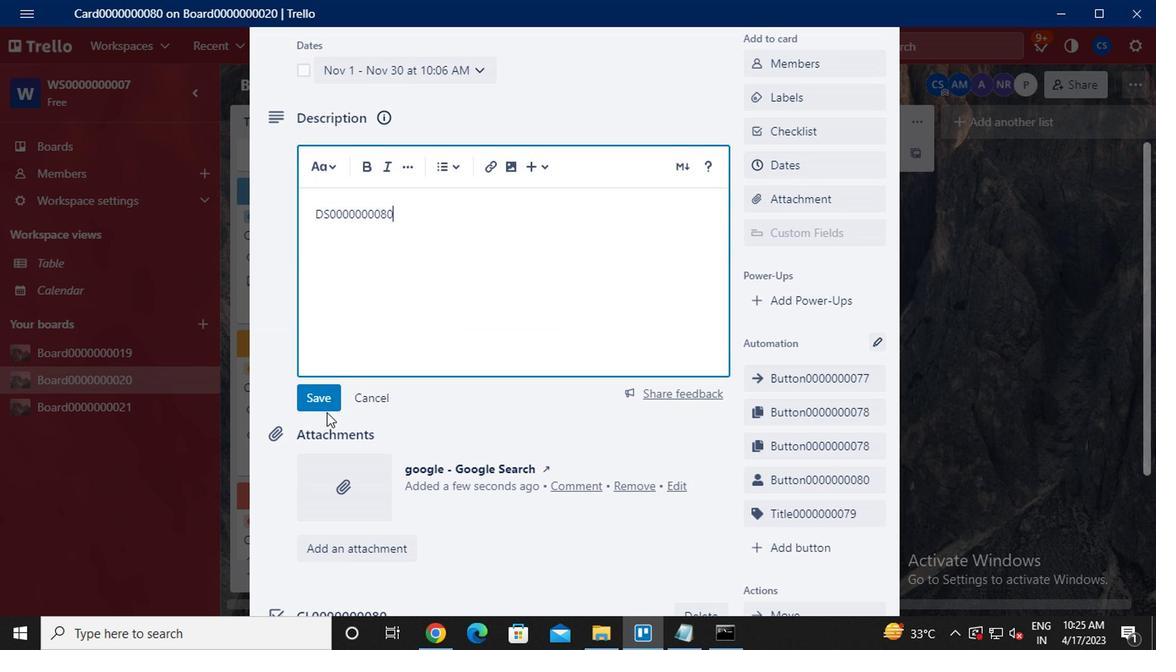 
Action: Mouse pressed left at (321, 409)
Screenshot: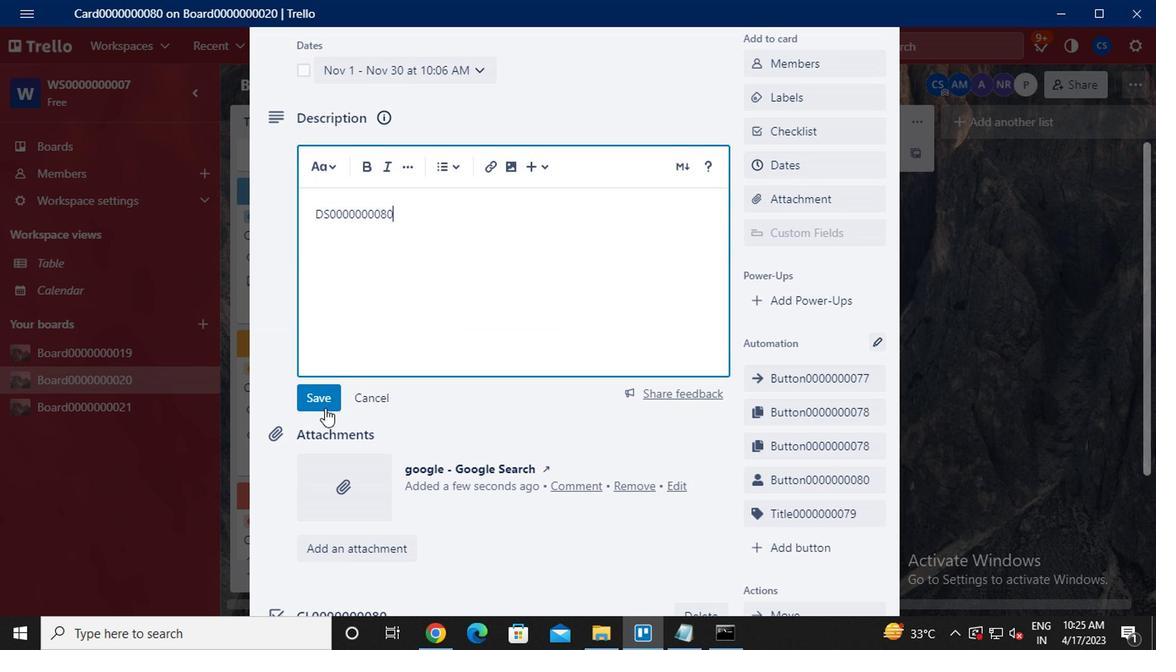 
Action: Mouse moved to (452, 457)
Screenshot: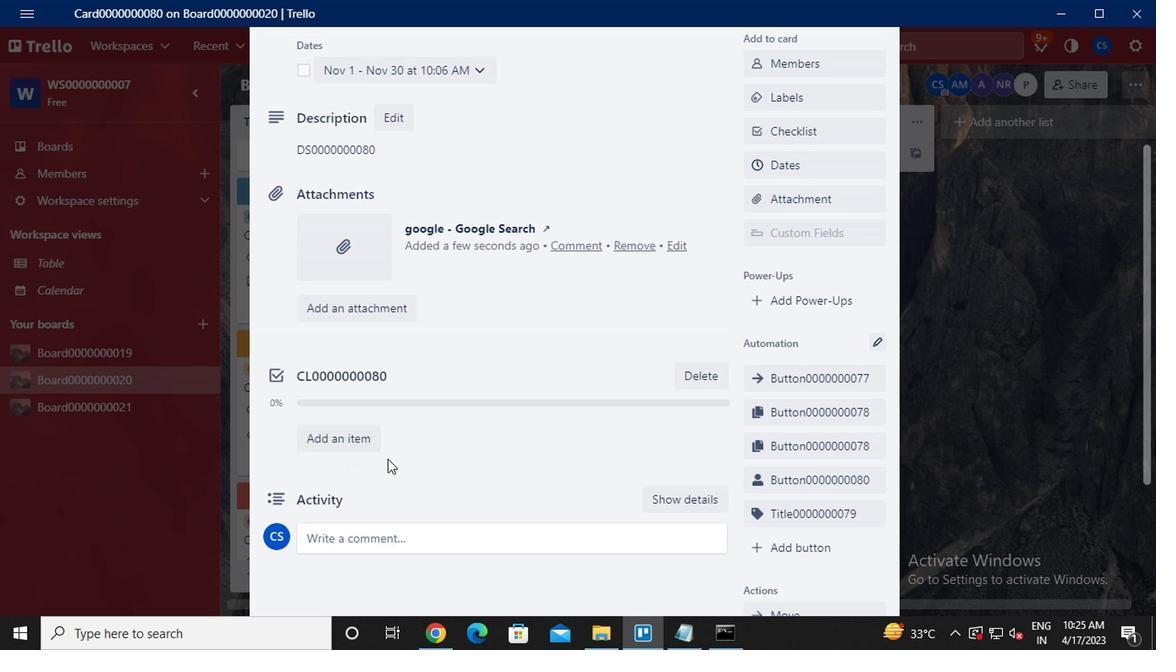 
Action: Mouse scrolled (452, 457) with delta (0, 0)
Screenshot: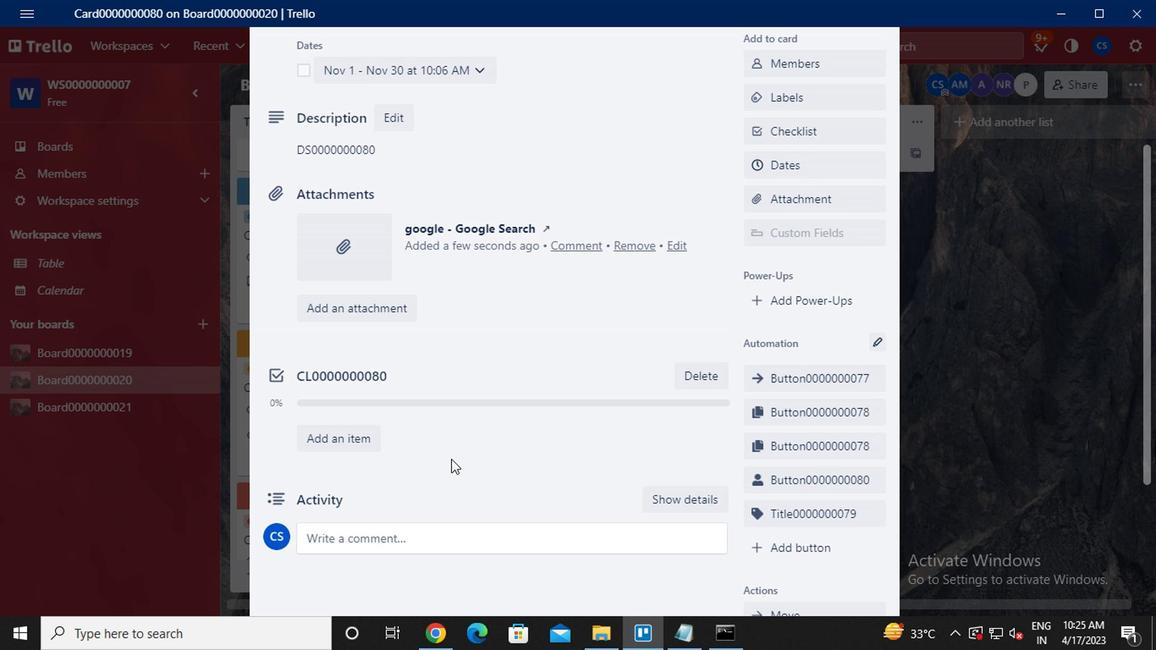 
Action: Mouse scrolled (452, 457) with delta (0, 0)
Screenshot: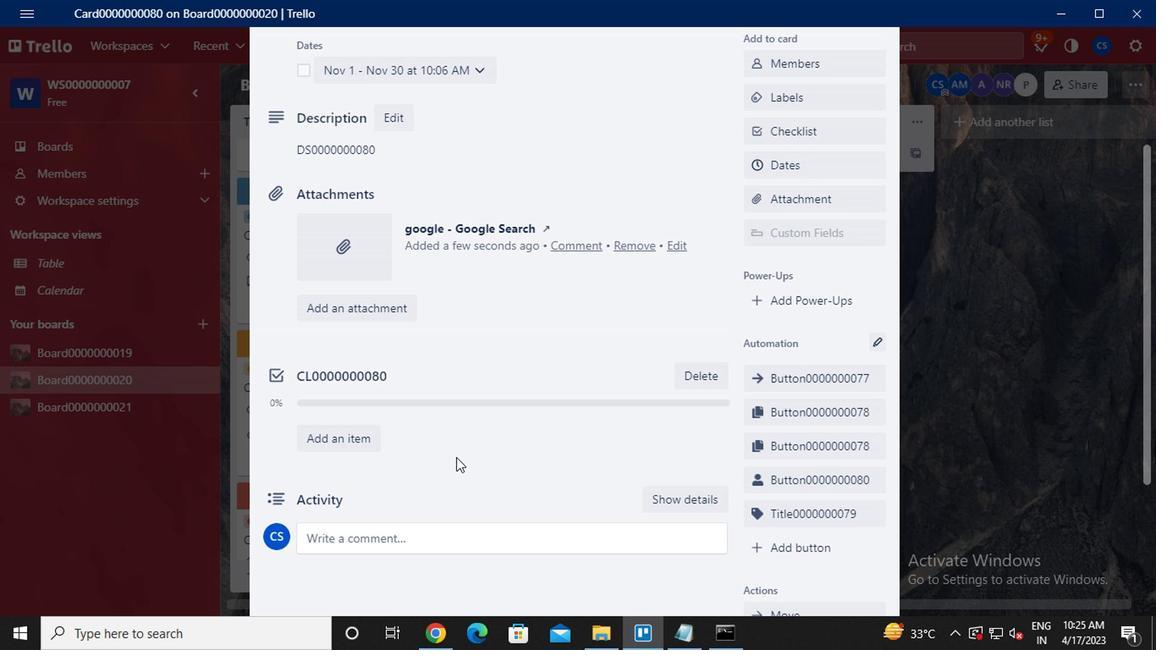 
Action: Mouse scrolled (452, 457) with delta (0, 0)
Screenshot: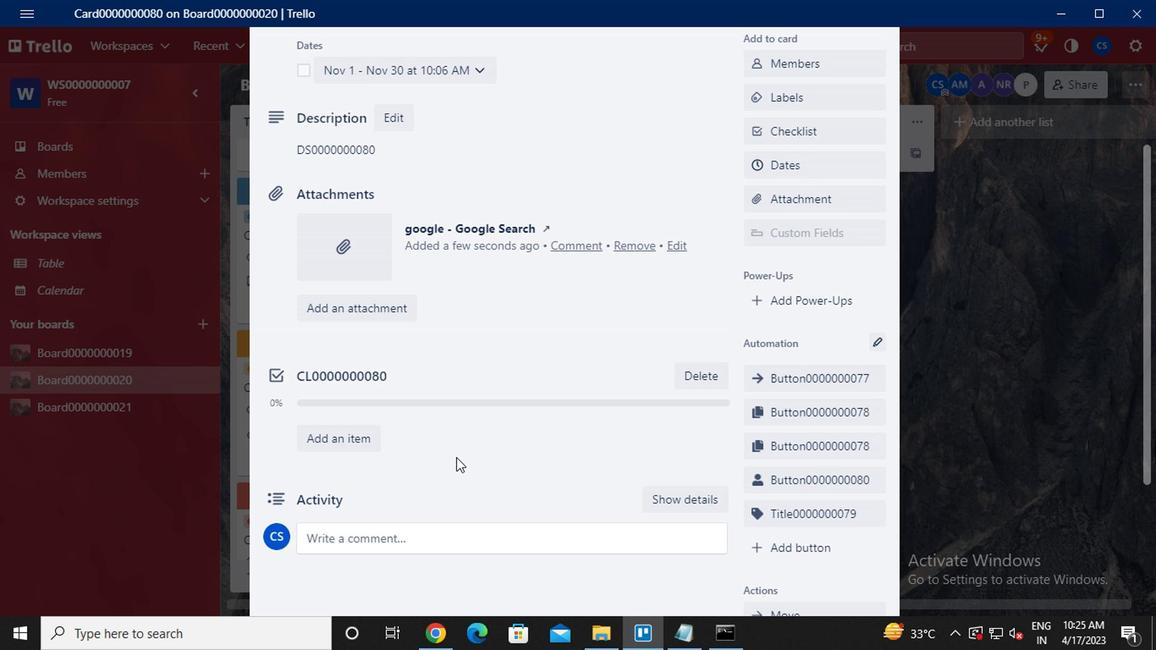 
Action: Mouse moved to (439, 305)
Screenshot: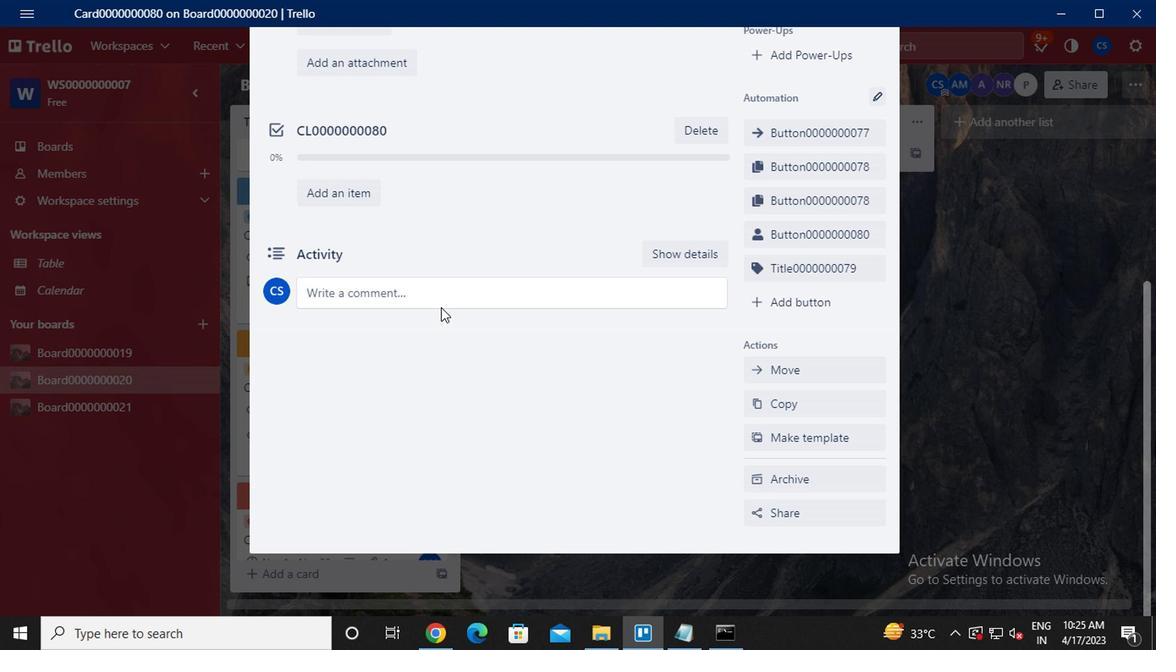 
Action: Mouse pressed left at (439, 305)
Screenshot: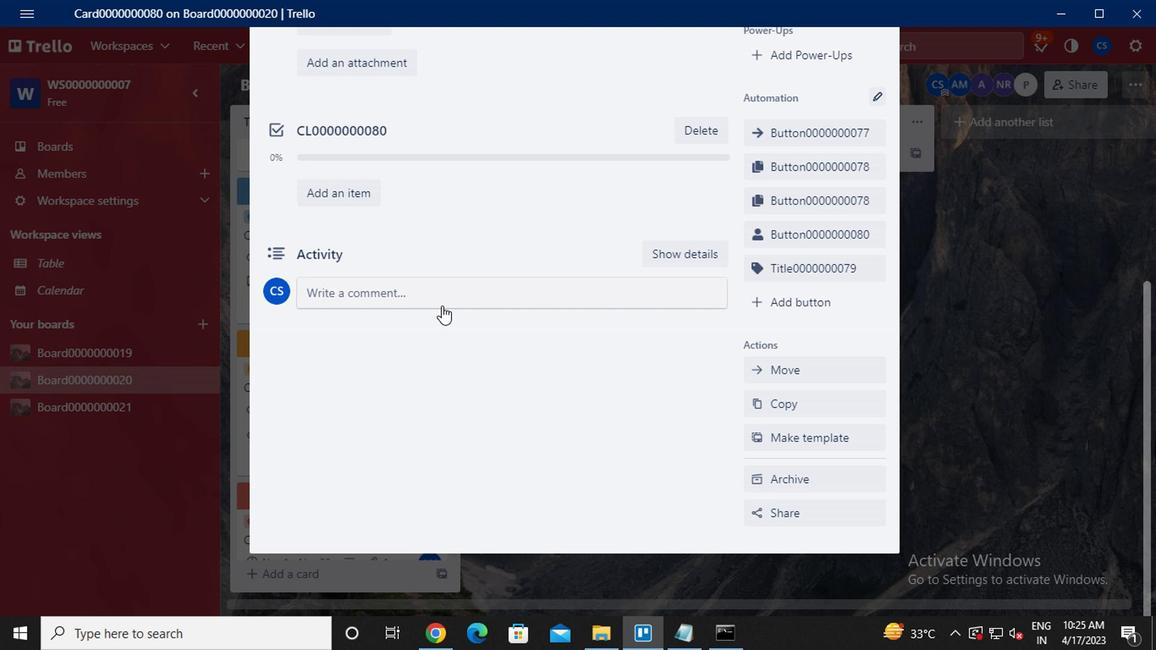 
Action: Key pressed cm0000000080
Screenshot: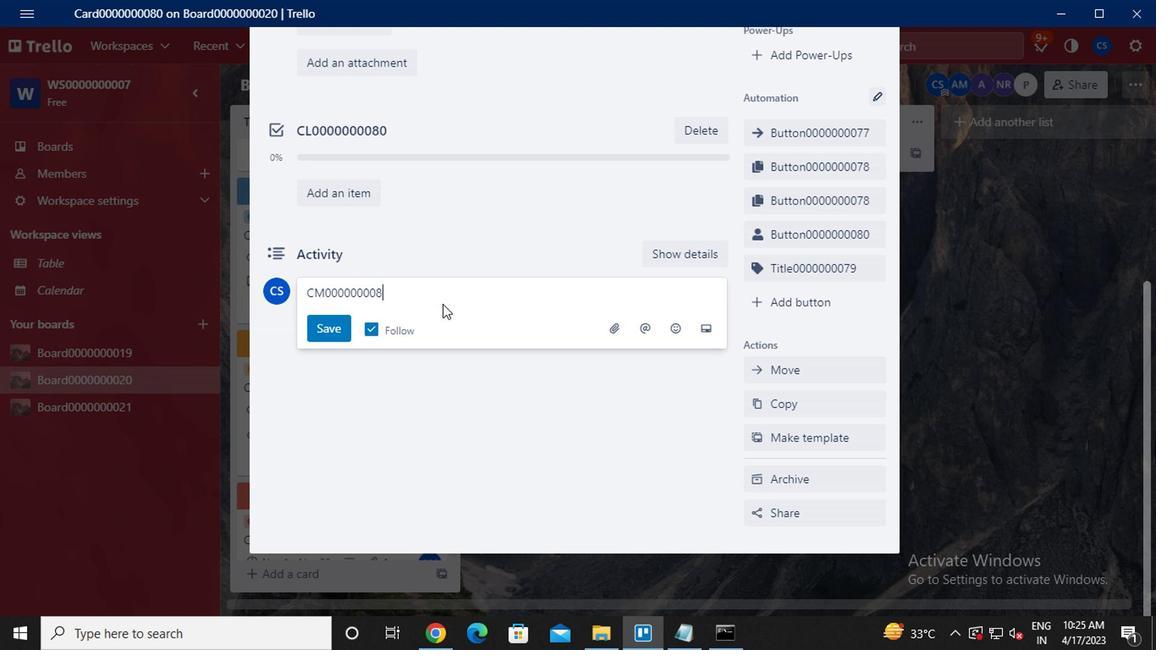 
Action: Mouse moved to (333, 327)
Screenshot: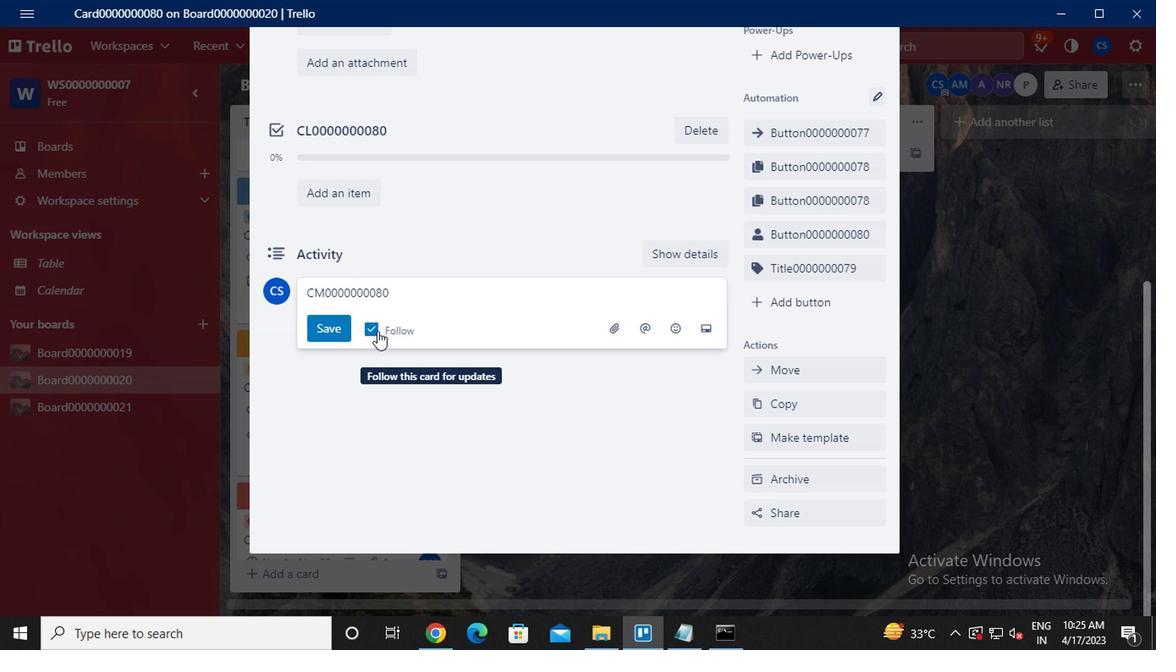 
Action: Mouse pressed left at (333, 327)
Screenshot: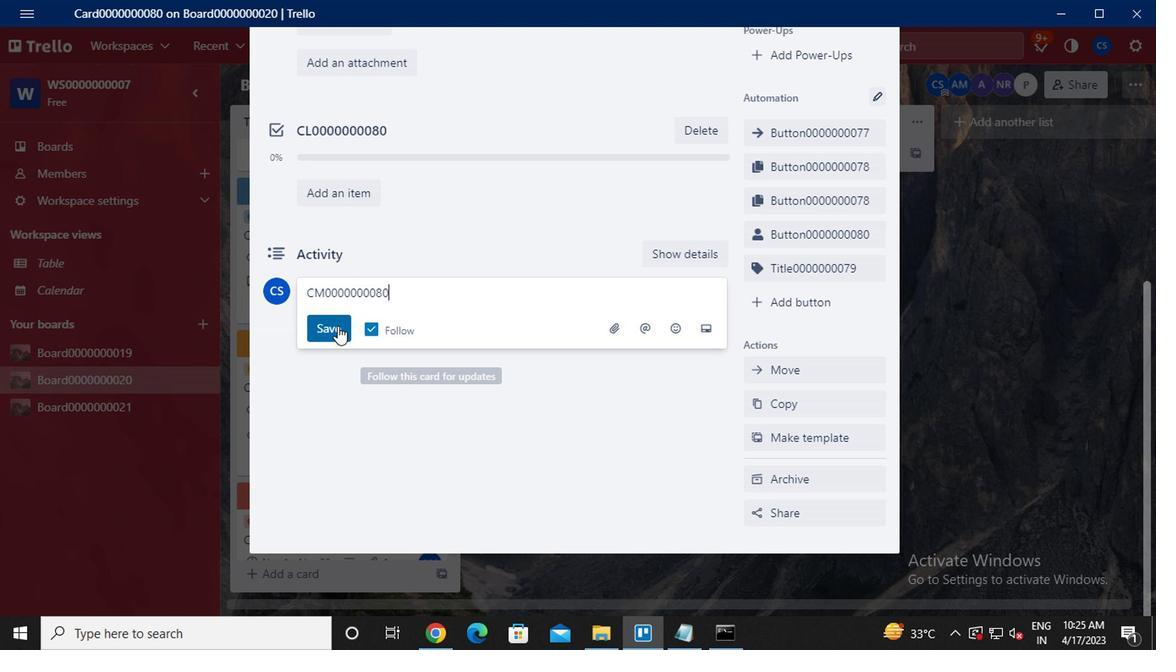 
Action: Mouse moved to (678, 384)
Screenshot: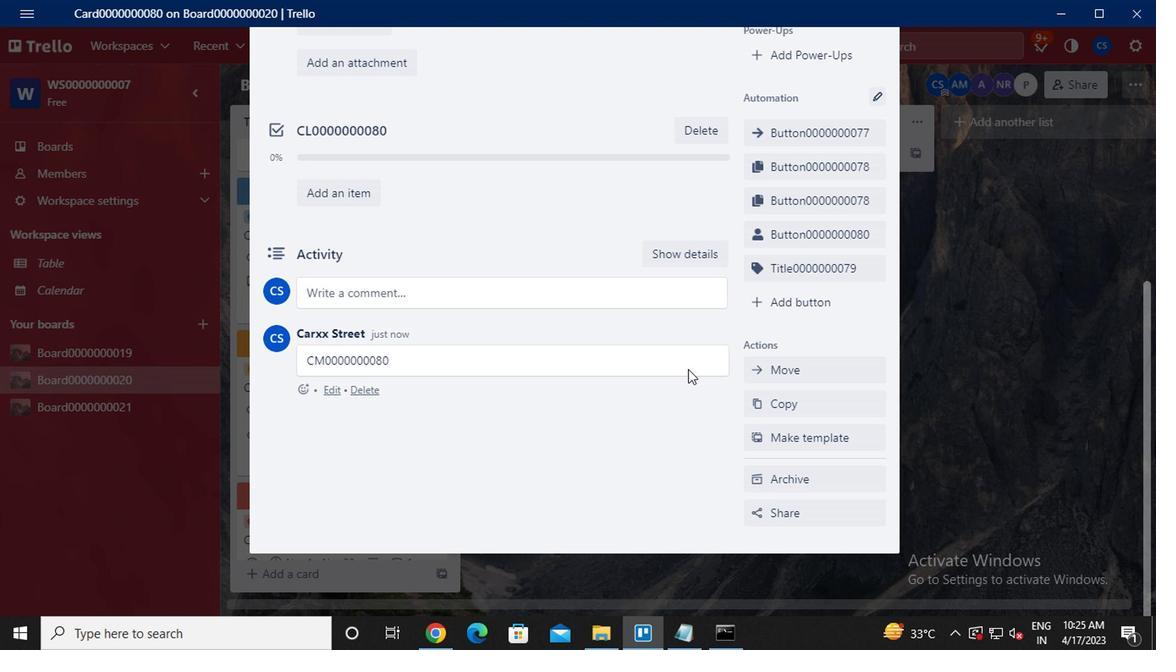 
